 Task: In the Contact  EmmaWilliams@amny.com, Create email and send with subject: 'A Glimpse into the Future: Meet Our Disruptive Offering', and with mail content 'Hello,_x000D_
Unlock your full potential with our game-changing solution. Embrace the possibilities and embark on a journey of growth and success in your industry._x000D_
Regards', attach the document: Agenda.pdf and insert image: visitingcard.jpg. Below Regards, write Instagram and insert the URL: 'www.instagram.com'. Mark checkbox to create task to follow up : In 1 week. Logged in from softage.4@softage.net
Action: Mouse moved to (80, 65)
Screenshot: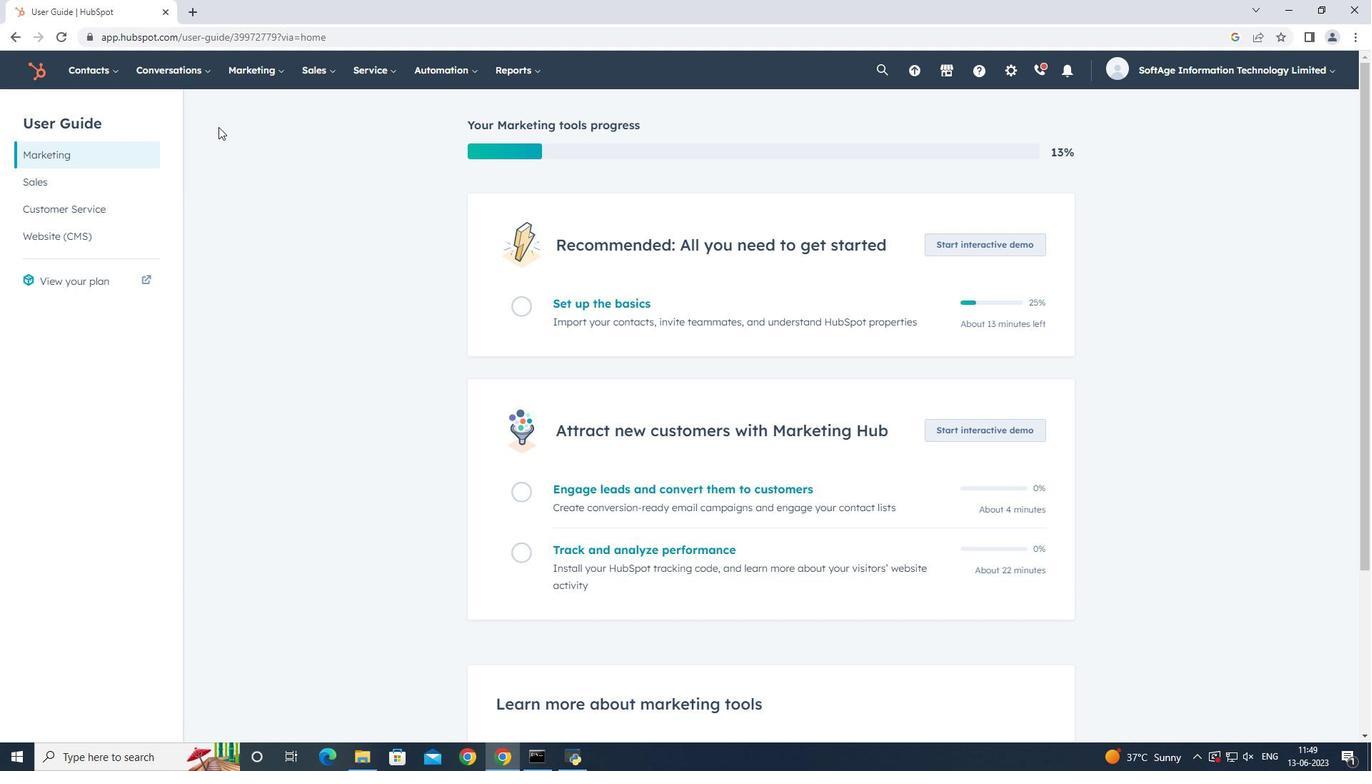
Action: Mouse pressed left at (80, 65)
Screenshot: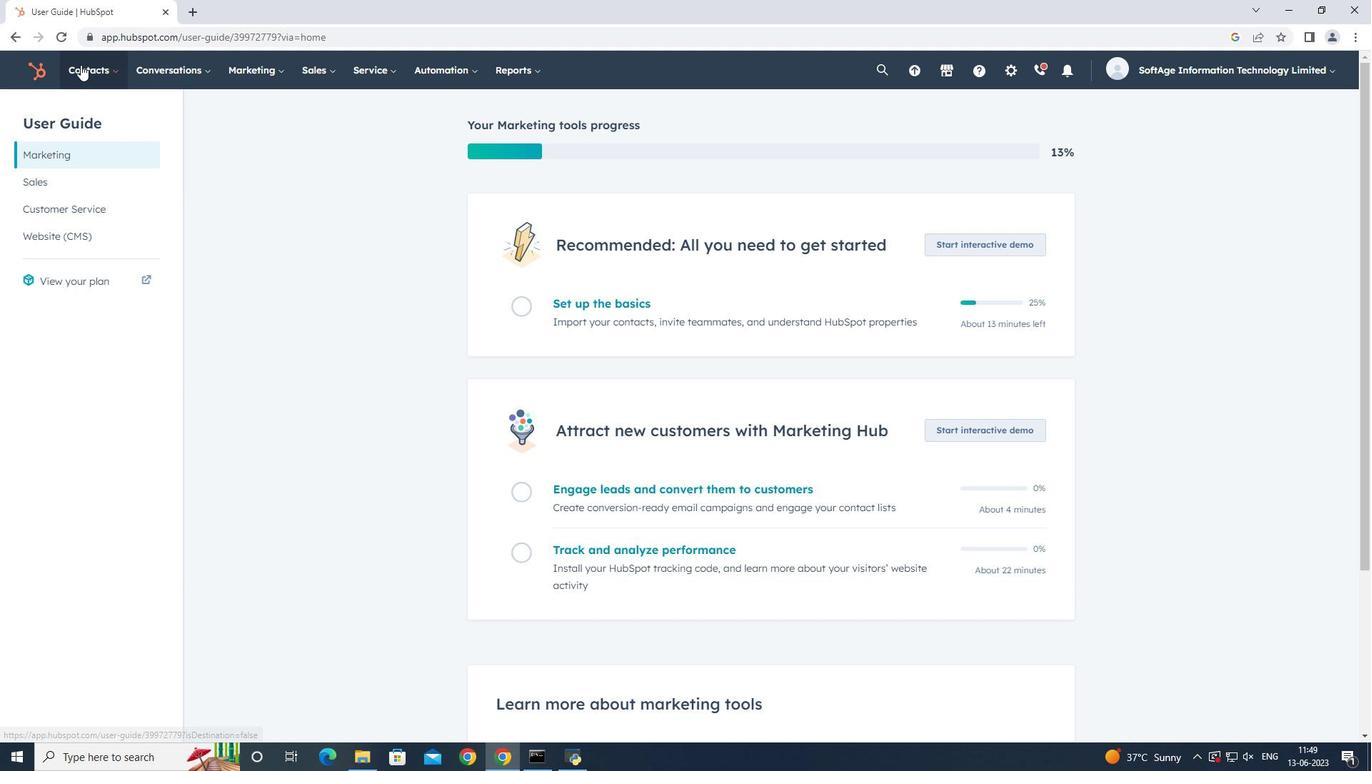 
Action: Mouse moved to (101, 115)
Screenshot: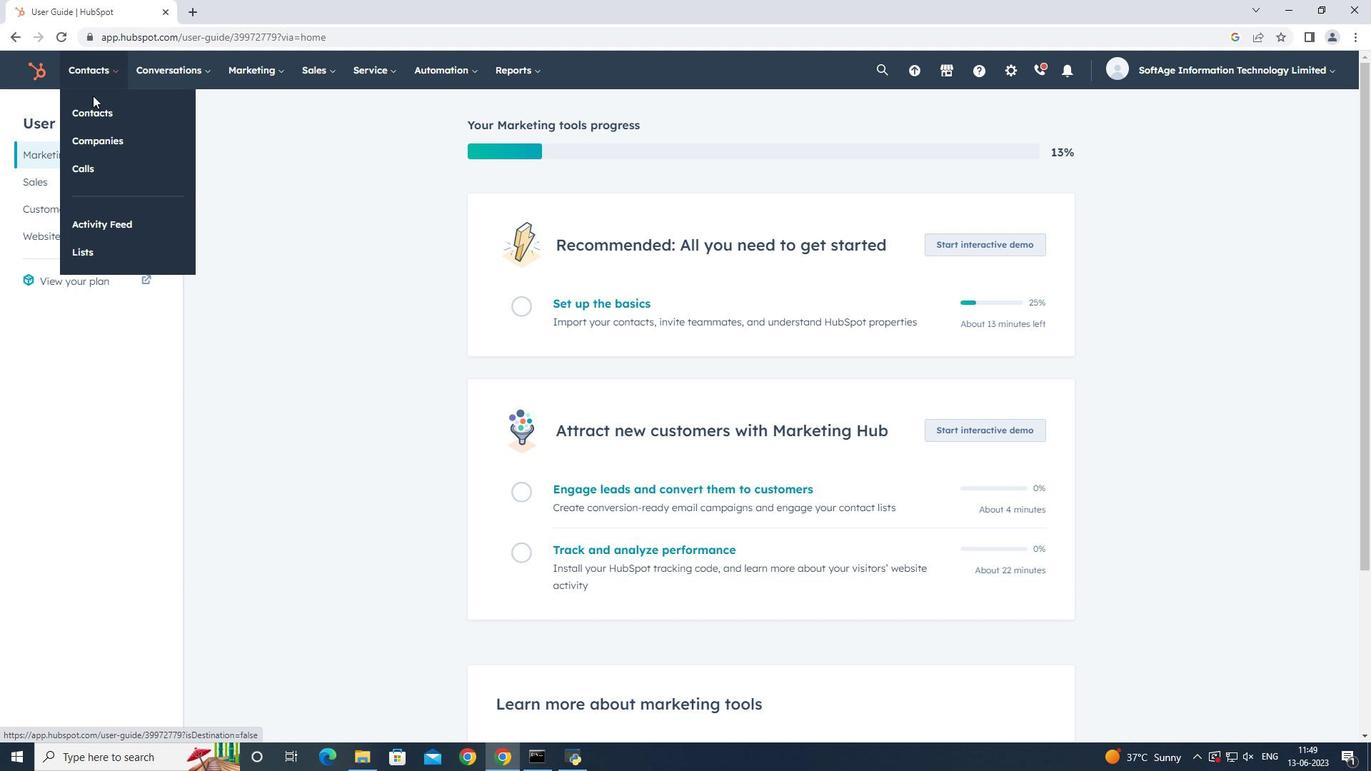 
Action: Mouse pressed left at (101, 115)
Screenshot: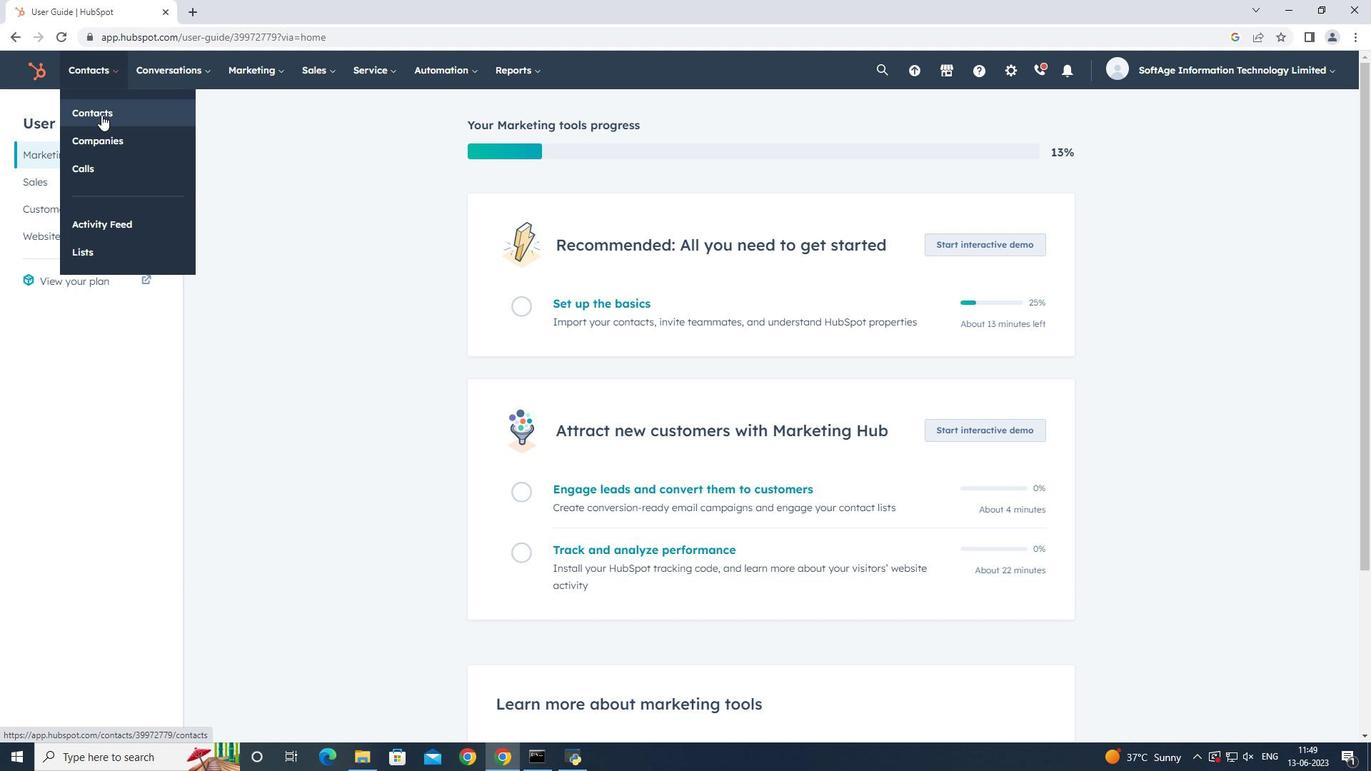 
Action: Mouse moved to (136, 223)
Screenshot: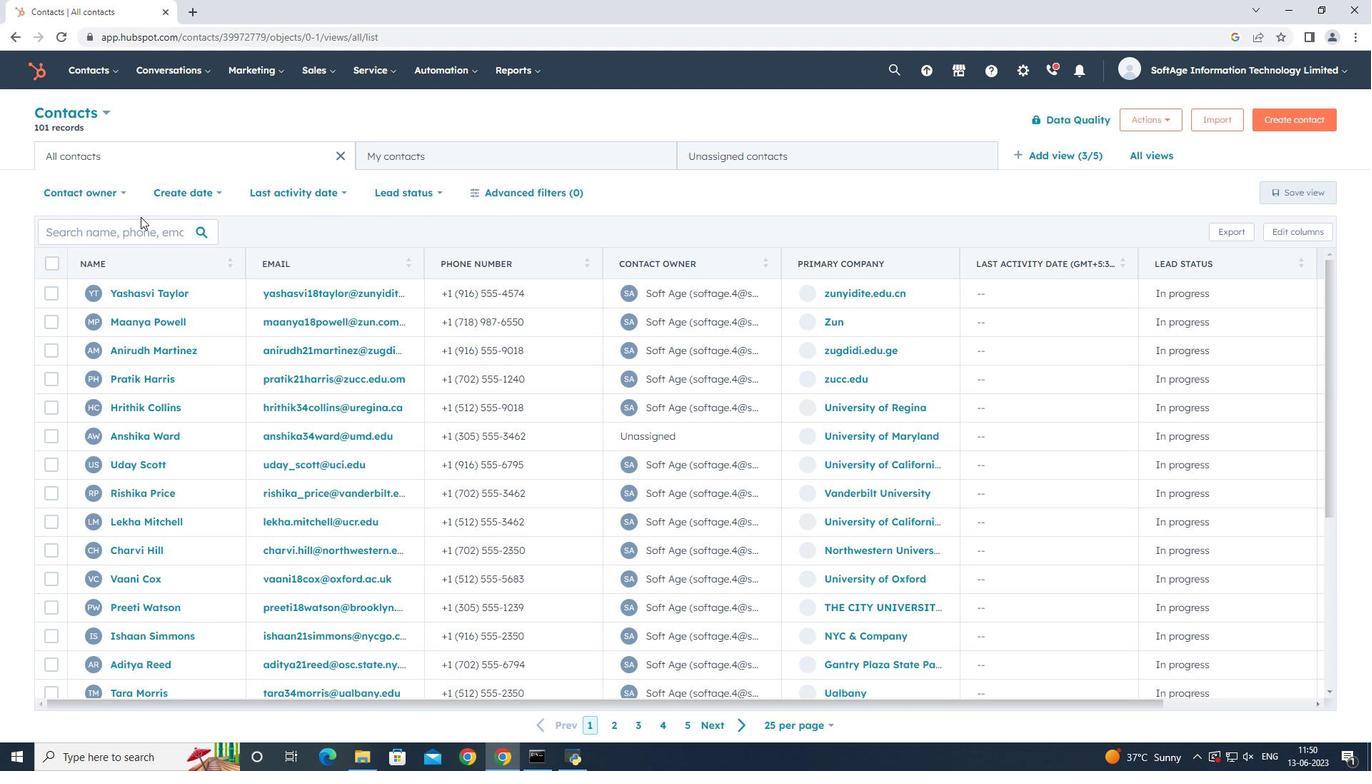 
Action: Mouse pressed left at (136, 223)
Screenshot: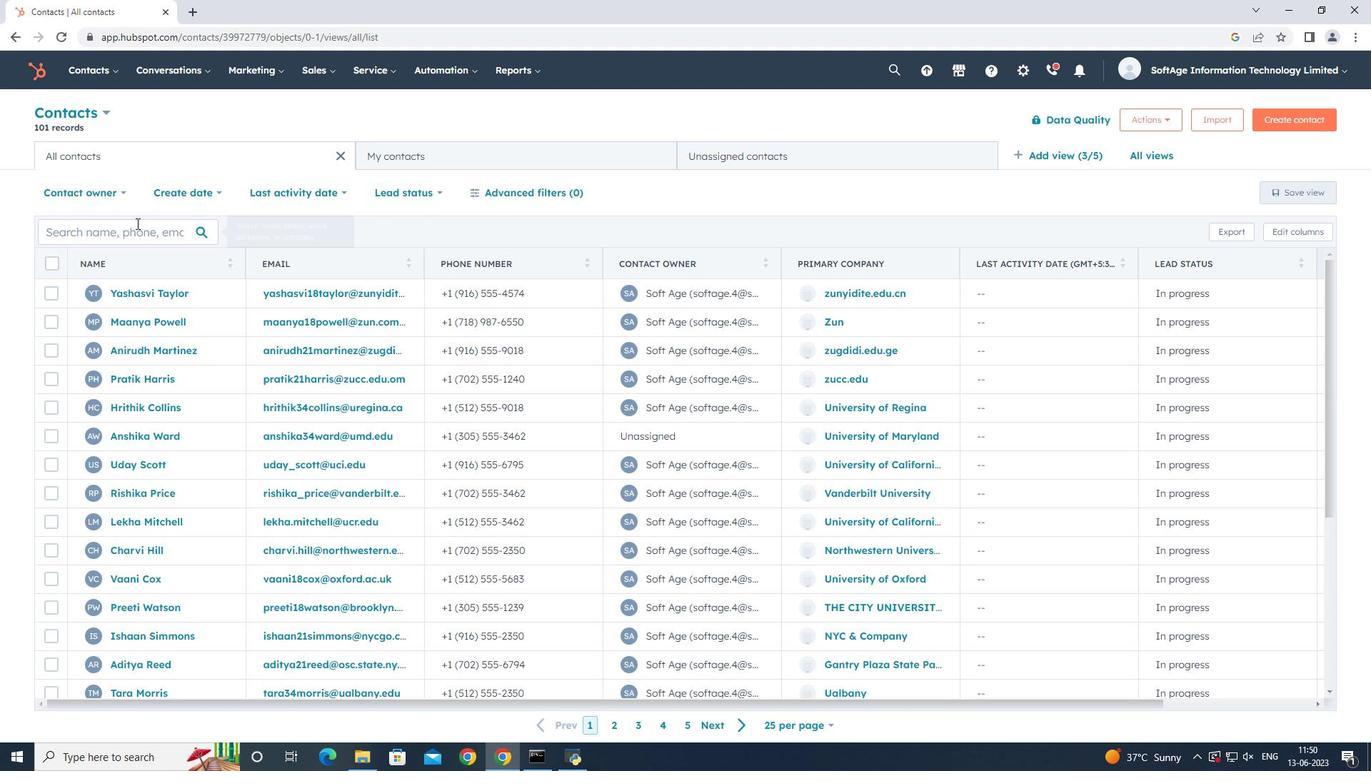 
Action: Key pressed <Key.shift>Emma
Screenshot: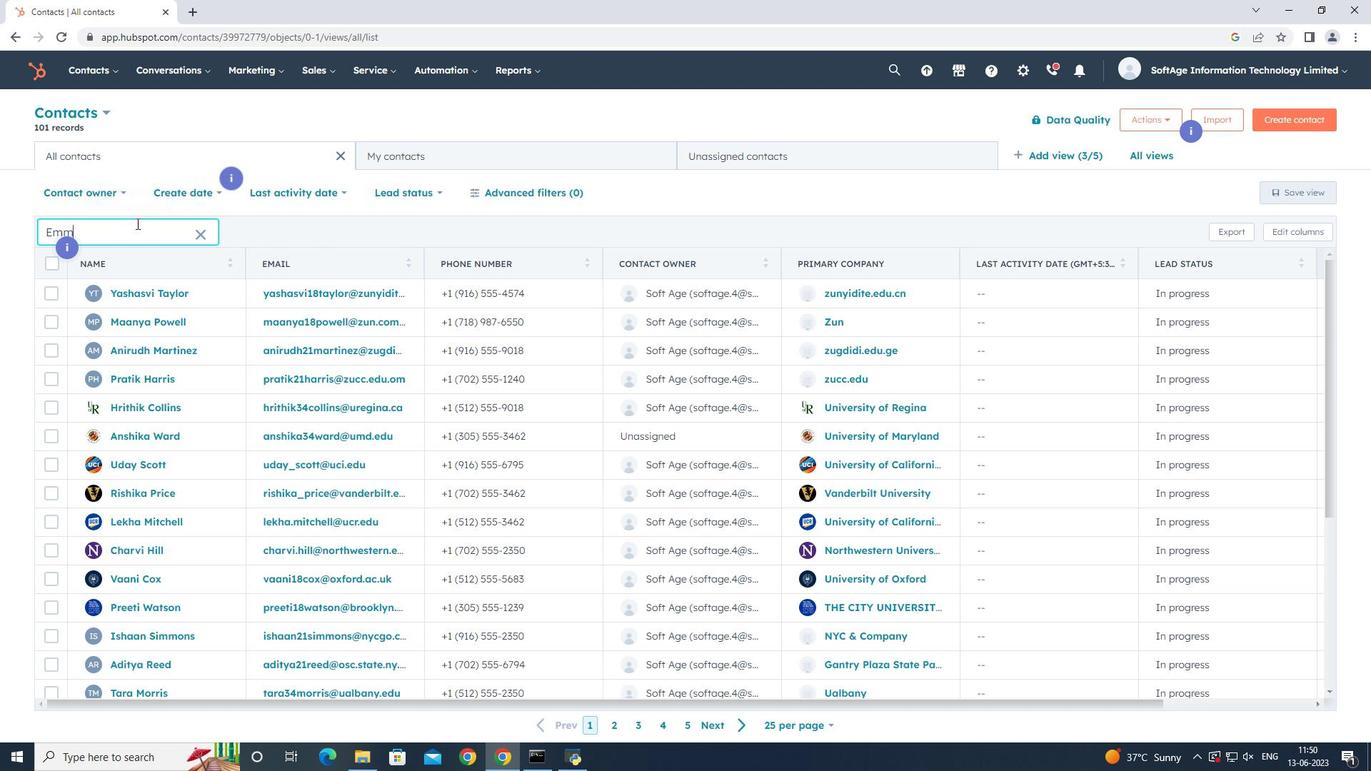 
Action: Mouse moved to (113, 409)
Screenshot: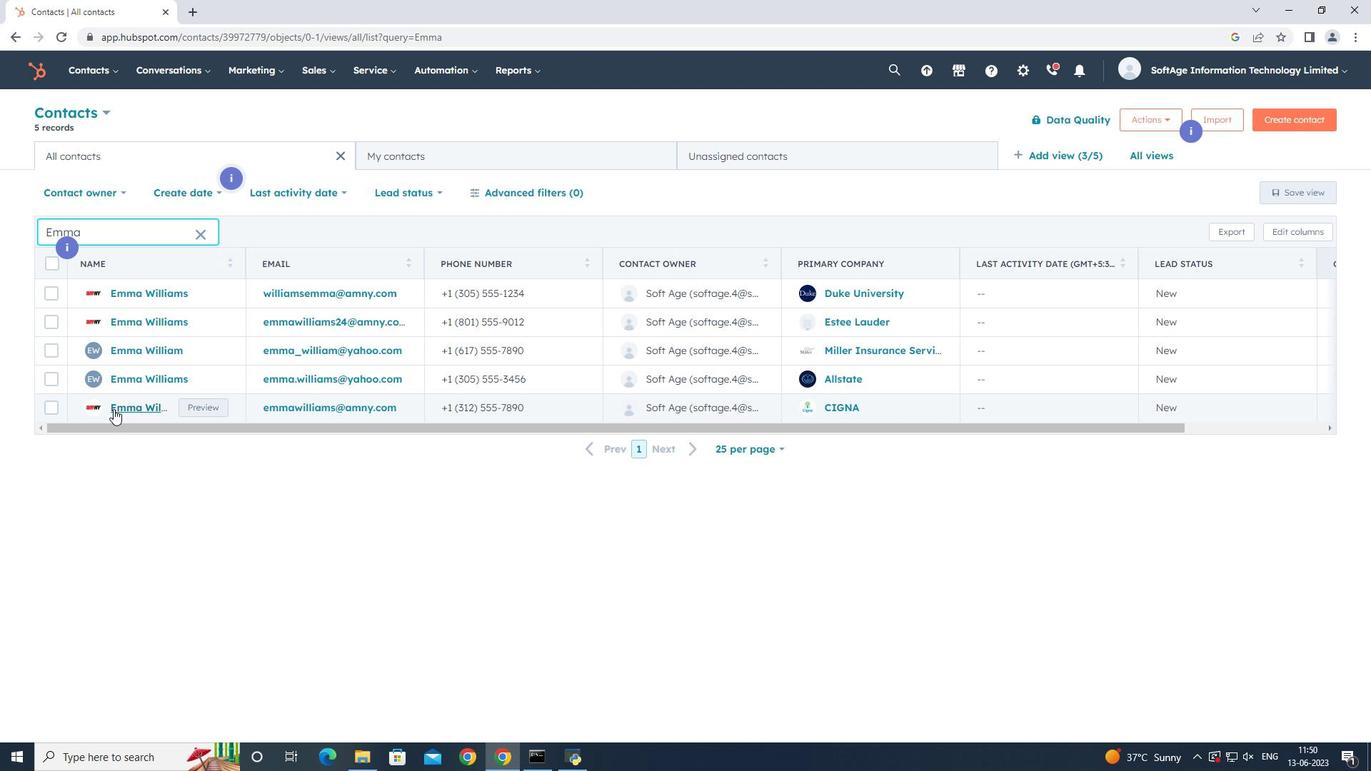 
Action: Mouse pressed left at (113, 409)
Screenshot: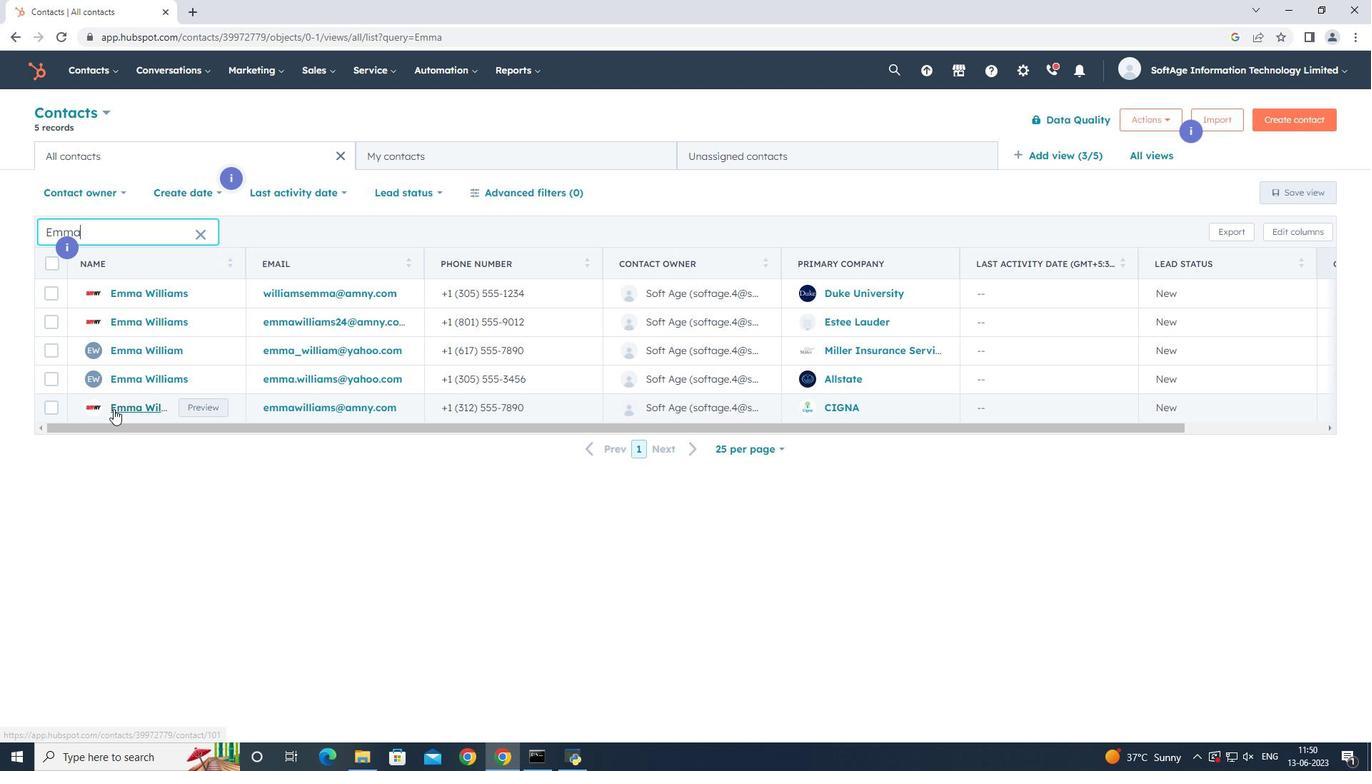 
Action: Mouse moved to (111, 239)
Screenshot: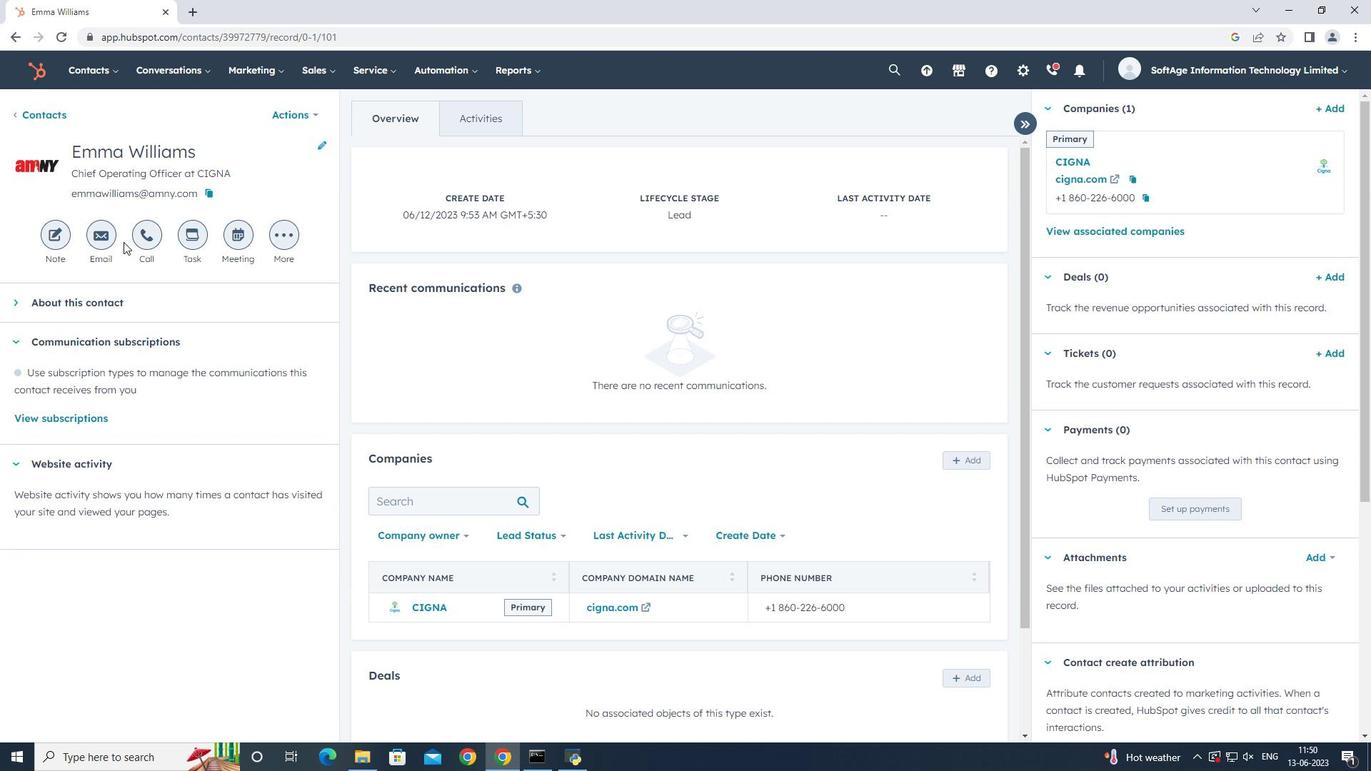 
Action: Mouse pressed left at (111, 239)
Screenshot: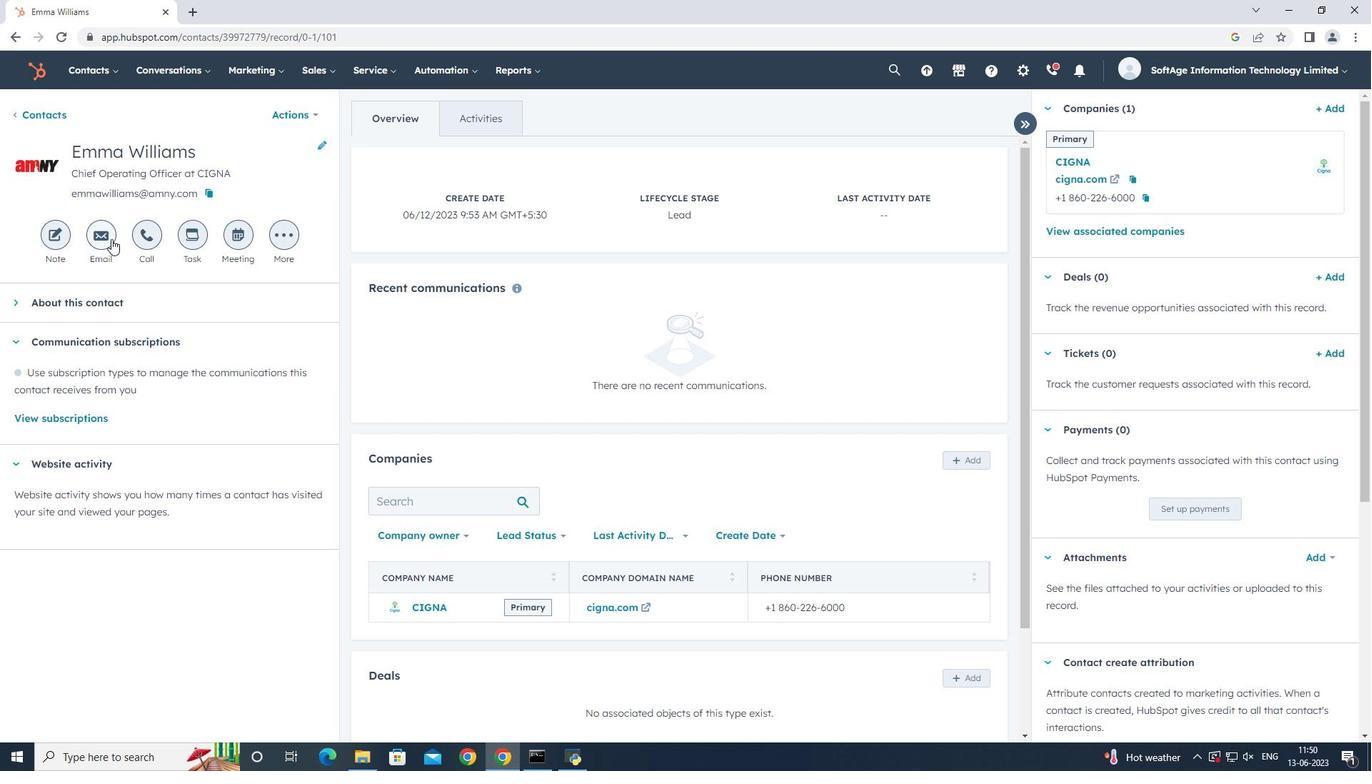 
Action: Mouse moved to (927, 486)
Screenshot: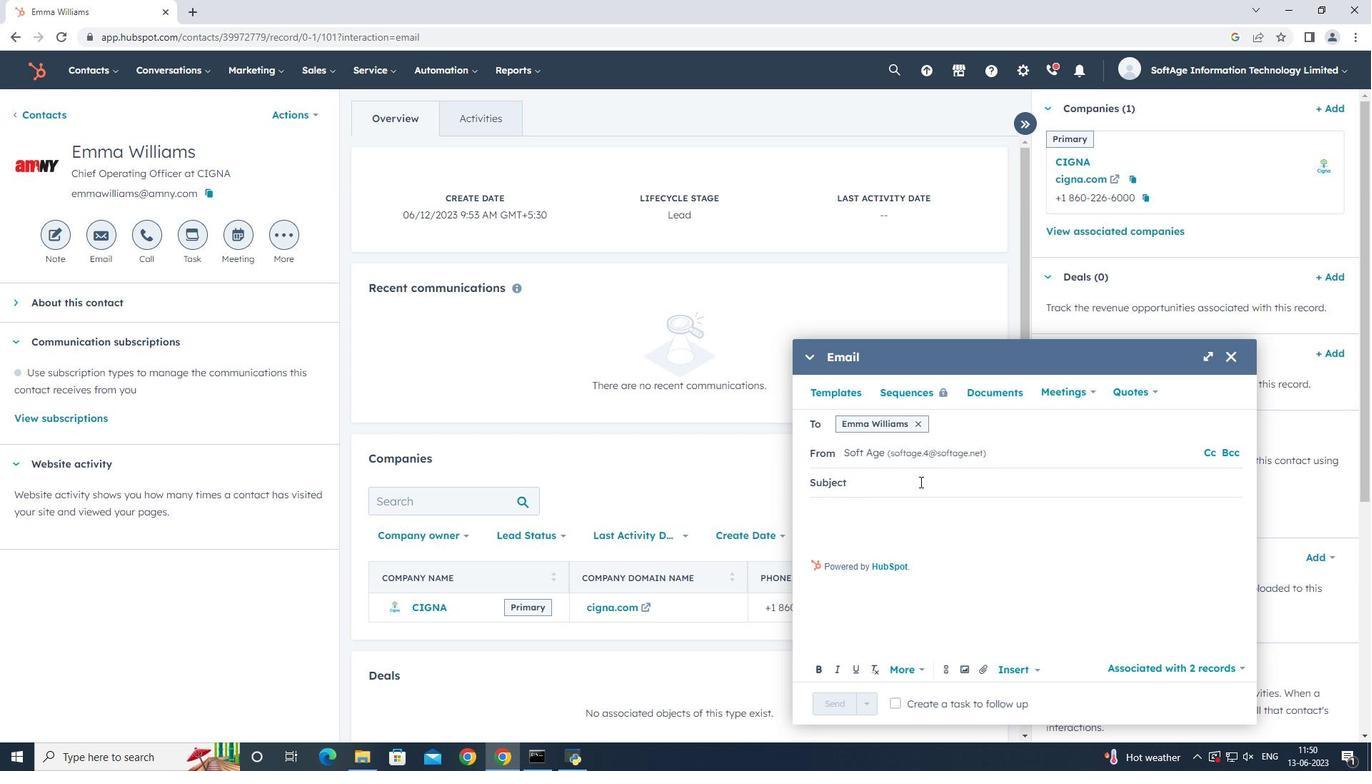 
Action: Key pressed <Key.shift>A<Key.space><Key.shift>Glimpse<Key.space>into<Key.space>the<Key.space><Key.shift>Future<Key.shift_r>:<Key.space><Key.shift><Key.shift><Key.shift><Key.shift><Key.shift><Key.shift><Key.shift><Key.shift><Key.shift><Key.shift>Meet<Key.space><Key.shift>Our<Key.space><Key.shift>Disruptive<Key.space><Key.shift><Key.shift><Key.shift><Key.shift><Key.shift><Key.shift><Key.shift><Key.shift><Key.shift>Offering,<Key.space>and<Key.space>with<Key.space>con<Key.backspace><Key.backspace><Key.backspace><Key.backspace><Key.backspace><Key.backspace><Key.backspace><Key.backspace><Key.backspace><Key.backspace><Key.backspace><Key.backspace><Key.backspace>
Screenshot: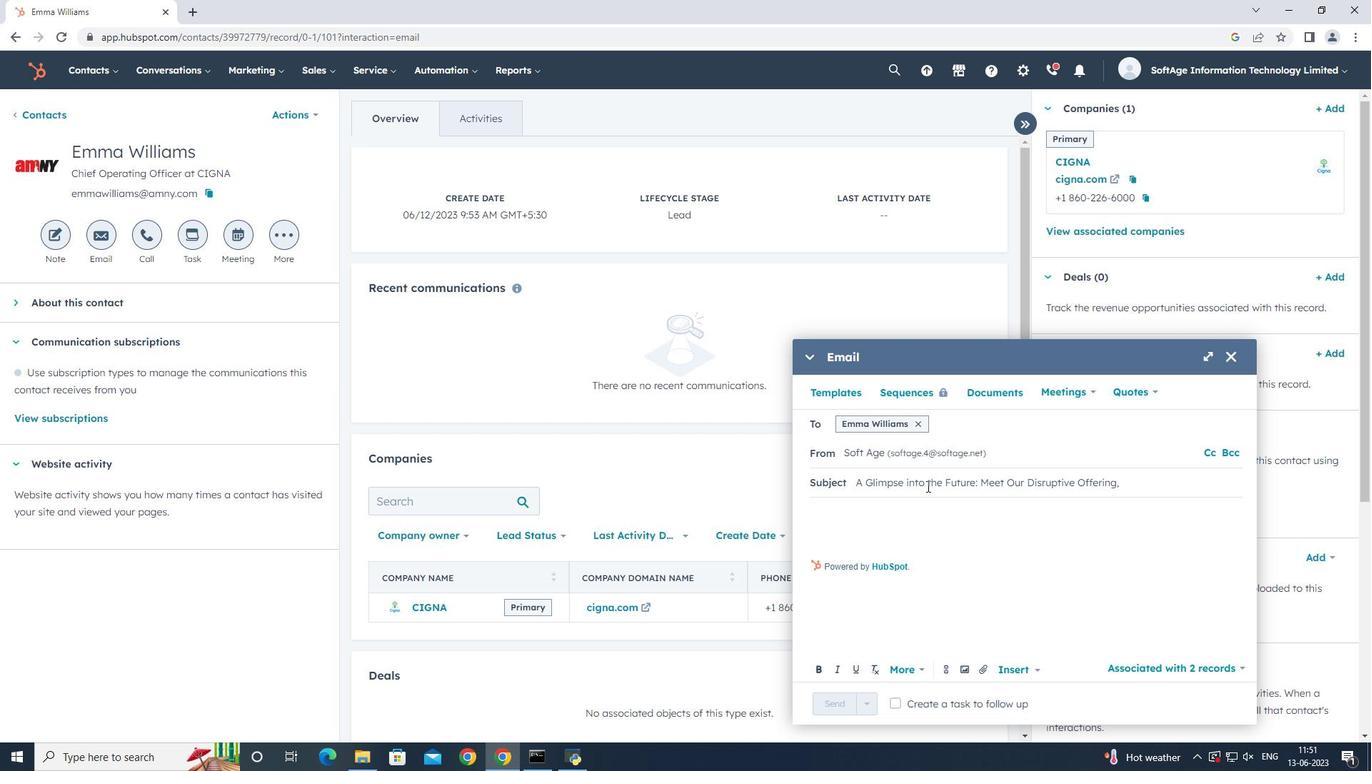
Action: Mouse moved to (941, 525)
Screenshot: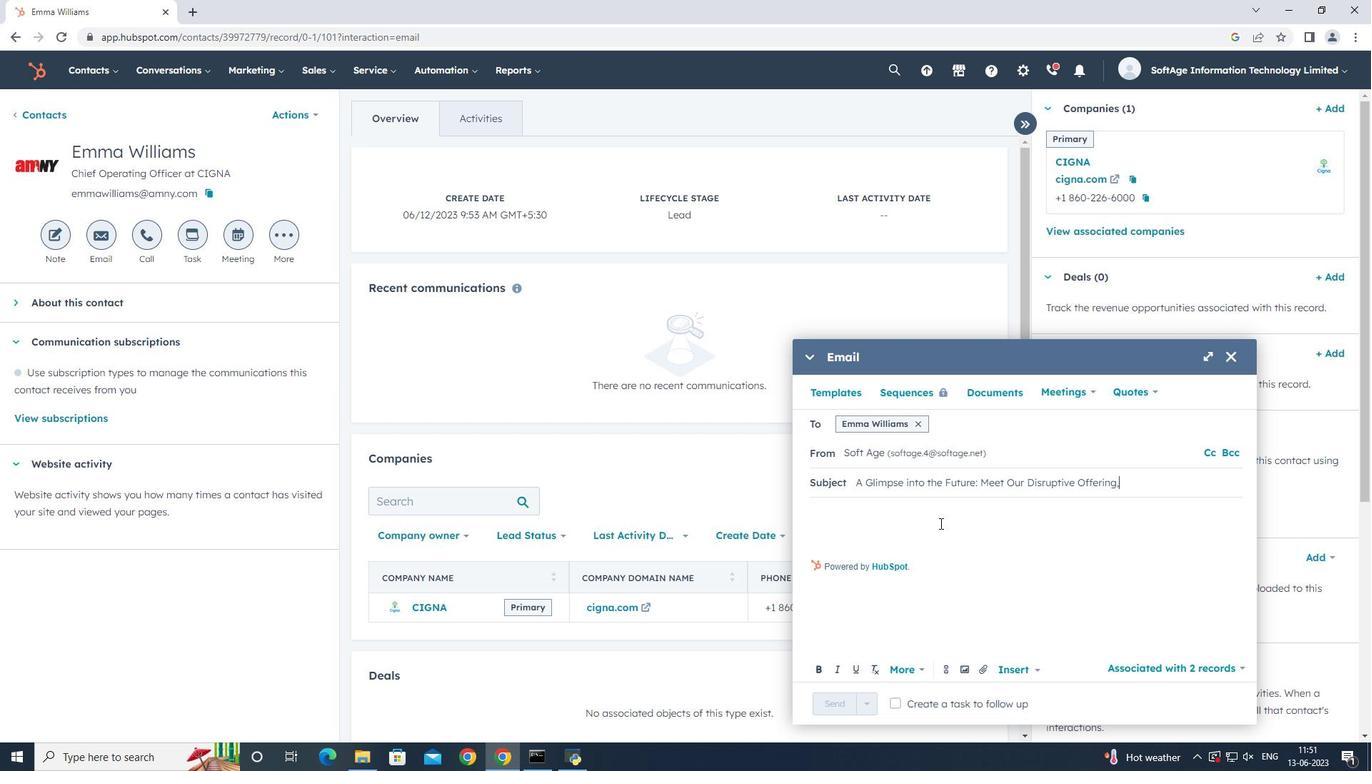 
Action: Mouse pressed left at (941, 525)
Screenshot: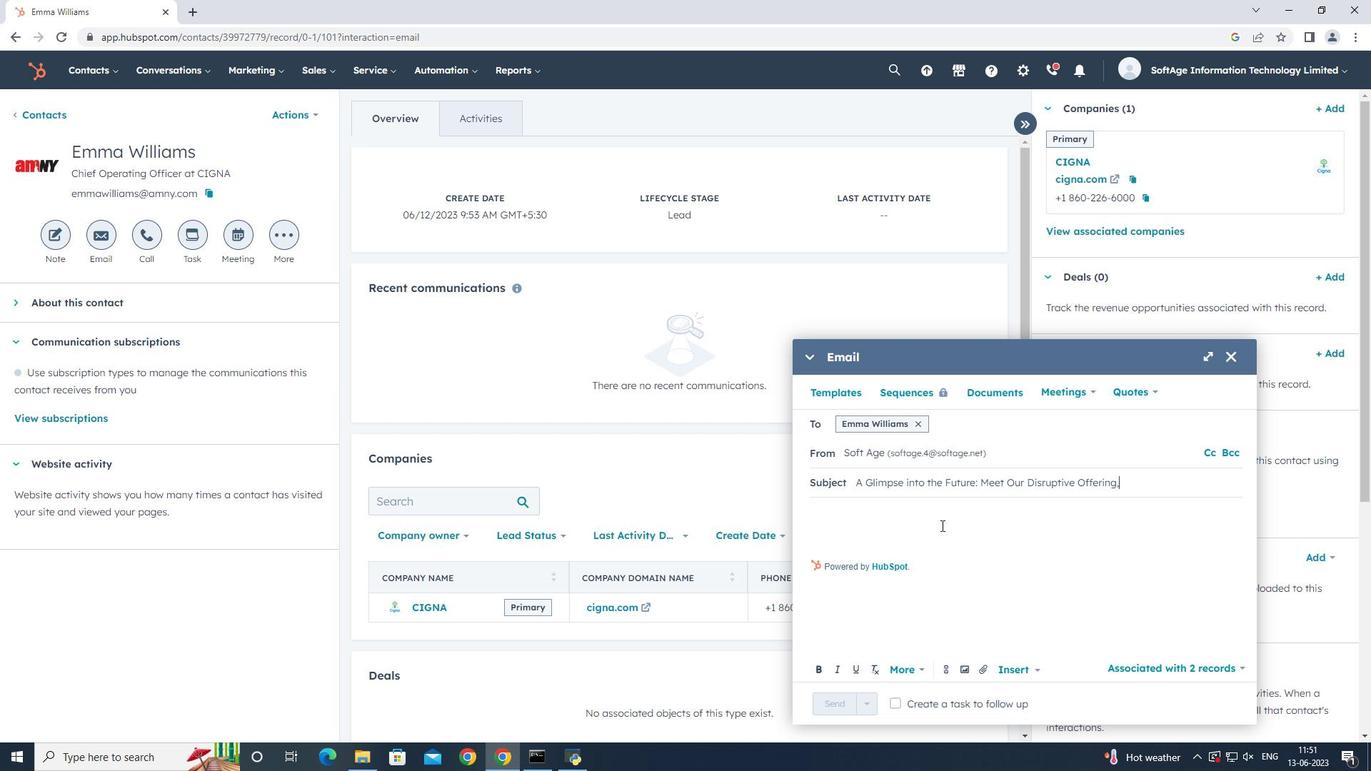 
Action: Mouse moved to (942, 530)
Screenshot: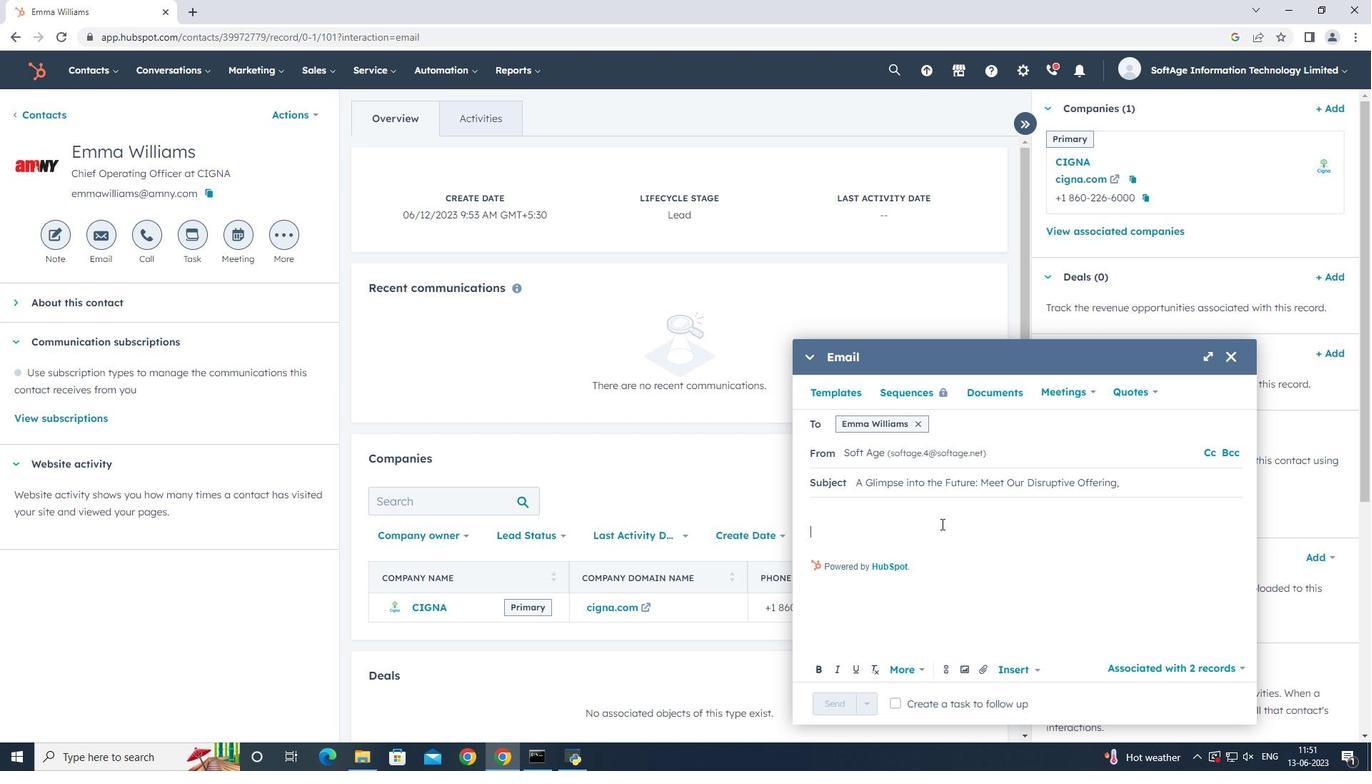 
Action: Key pressed <Key.shift>Hello,<Key.enter>
Screenshot: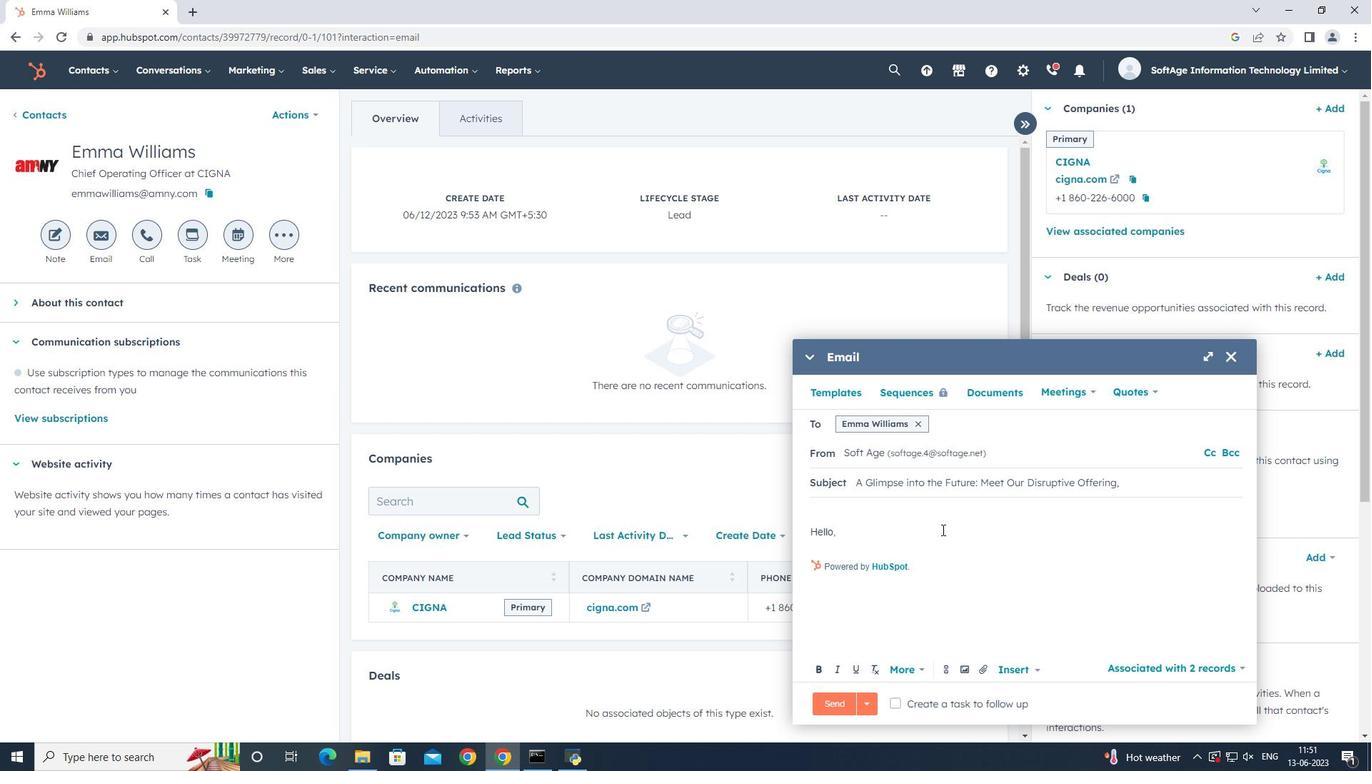 
Action: Mouse moved to (949, 555)
Screenshot: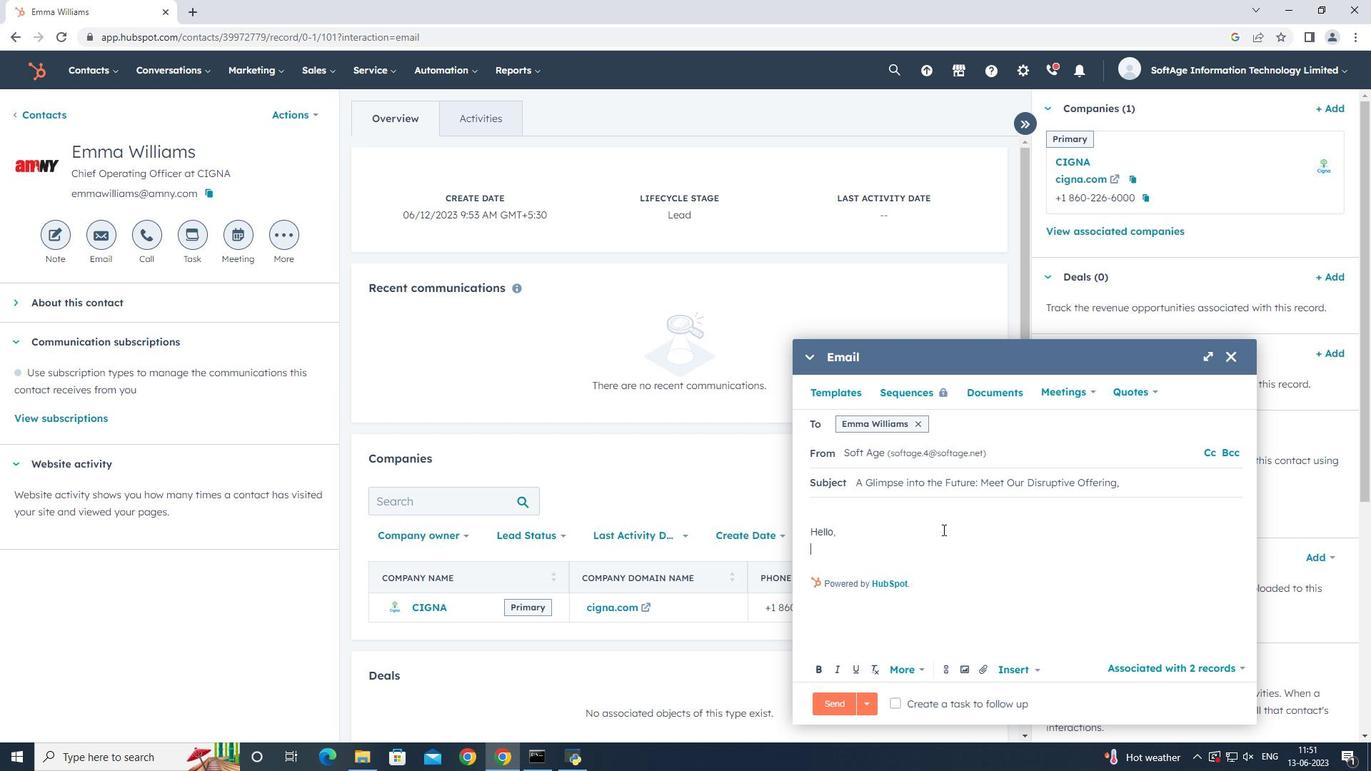 
Action: Key pressed <Key.shift><Key.shift>Unlock<Key.space><Key.shift><Key.shift><Key.shift><Key.shift><Key.shift><Key.shift><Key.shift><Key.shift><Key.shift><Key.shift><Key.shift><Key.shift><Key.shift><Key.shift><Key.shift><Key.shift><Key.shift><Key.shift>Y<Key.backspace>your<Key.space>full<Key.space>potential<Key.space>with<Key.space>our<Key.space>game-changing<Key.space>solution.<Key.space><Key.shift>Embrace<Key.space>the<Key.space>possibilities<Key.space>and<Key.space>embark<Key.space>on<Key.space>a<Key.space>journey<Key.space>of<Key.space>growth<Key.space>and<Key.space>success<Key.space>in<Key.space>your<Key.space>industry.<Key.enter><Key.shift>Reg<Key.backspace><Key.backspace><Key.backspace><Key.enter><Key.shift>Regards,
Screenshot: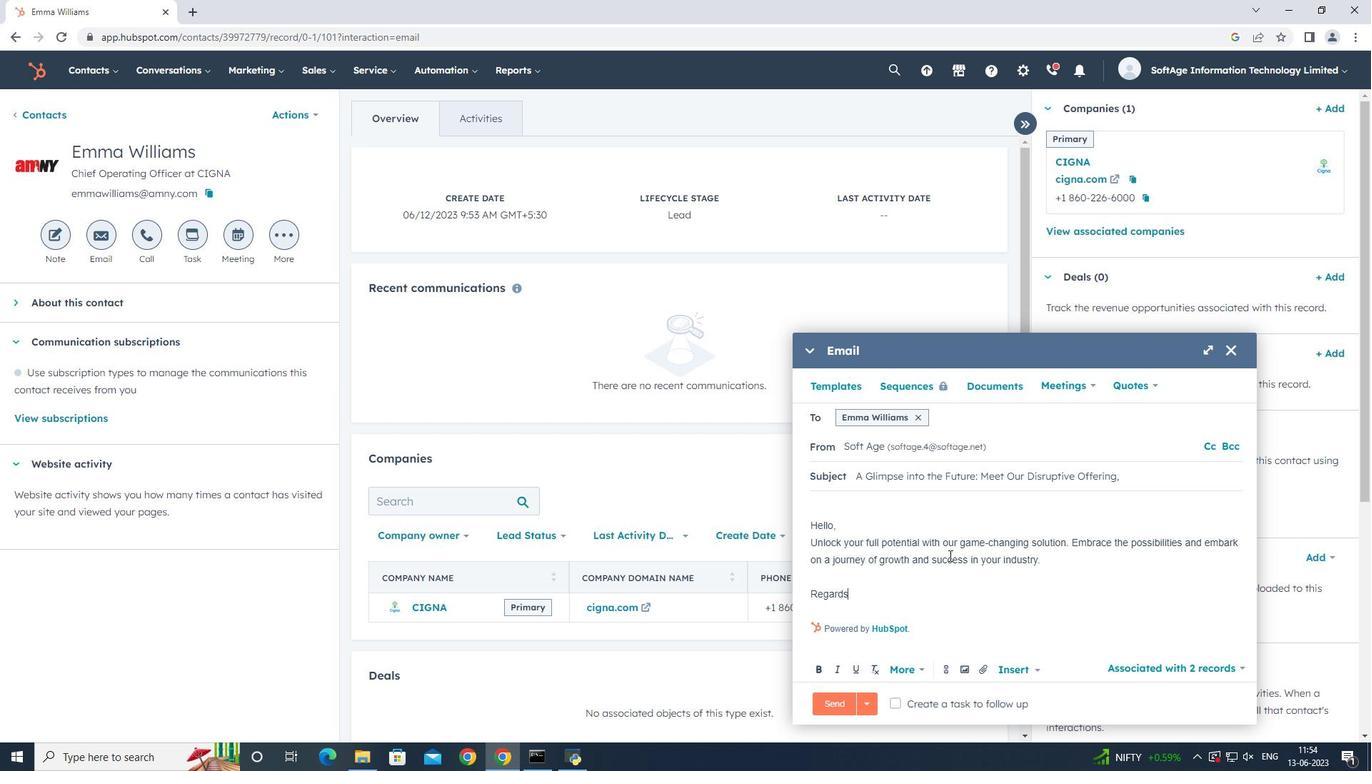 
Action: Mouse moved to (981, 670)
Screenshot: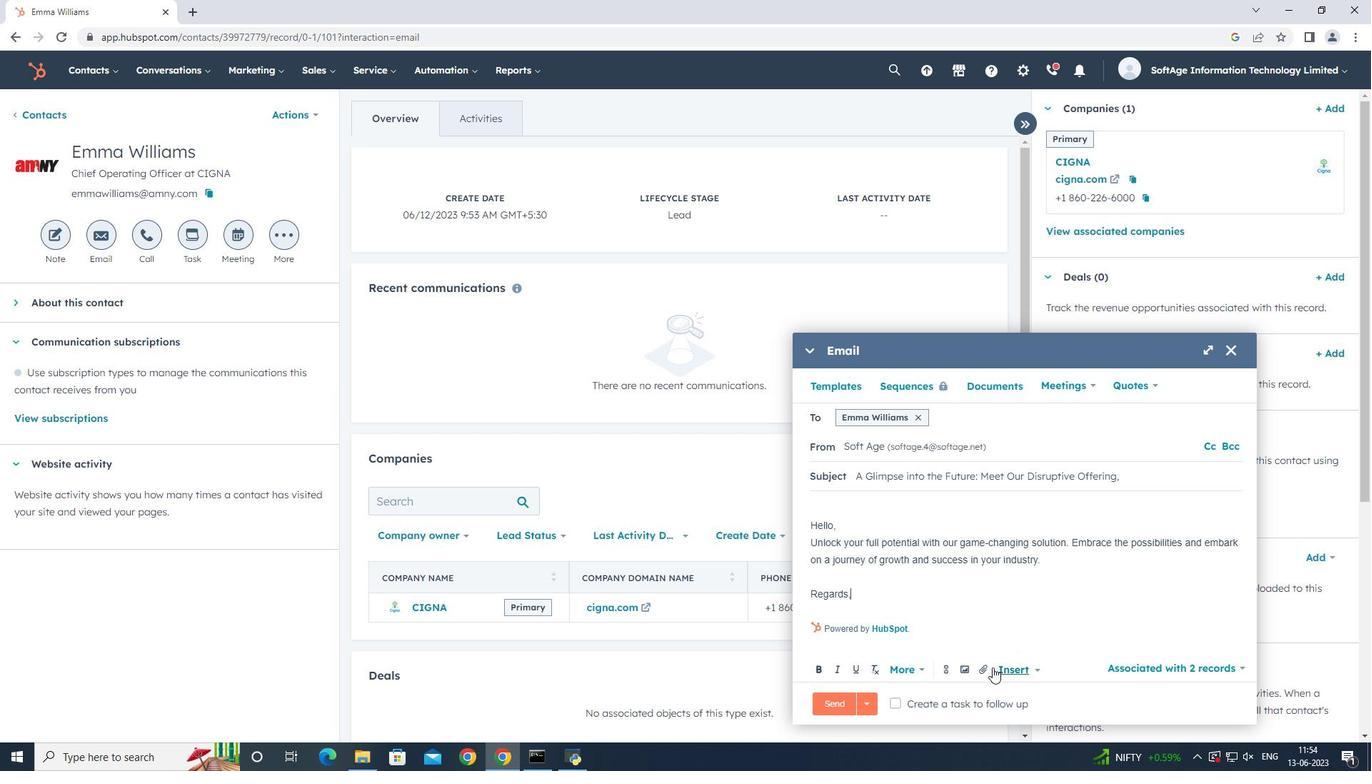 
Action: Mouse pressed left at (981, 670)
Screenshot: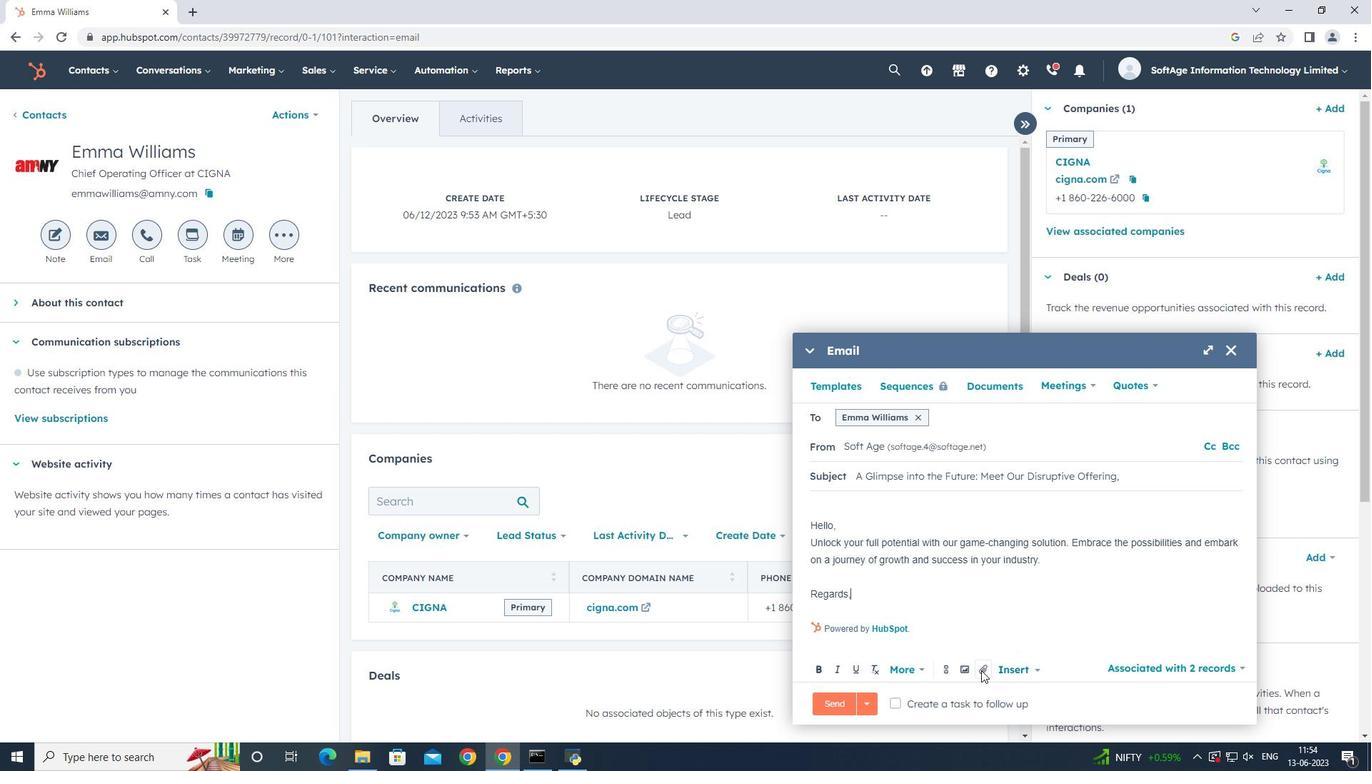 
Action: Mouse moved to (1033, 625)
Screenshot: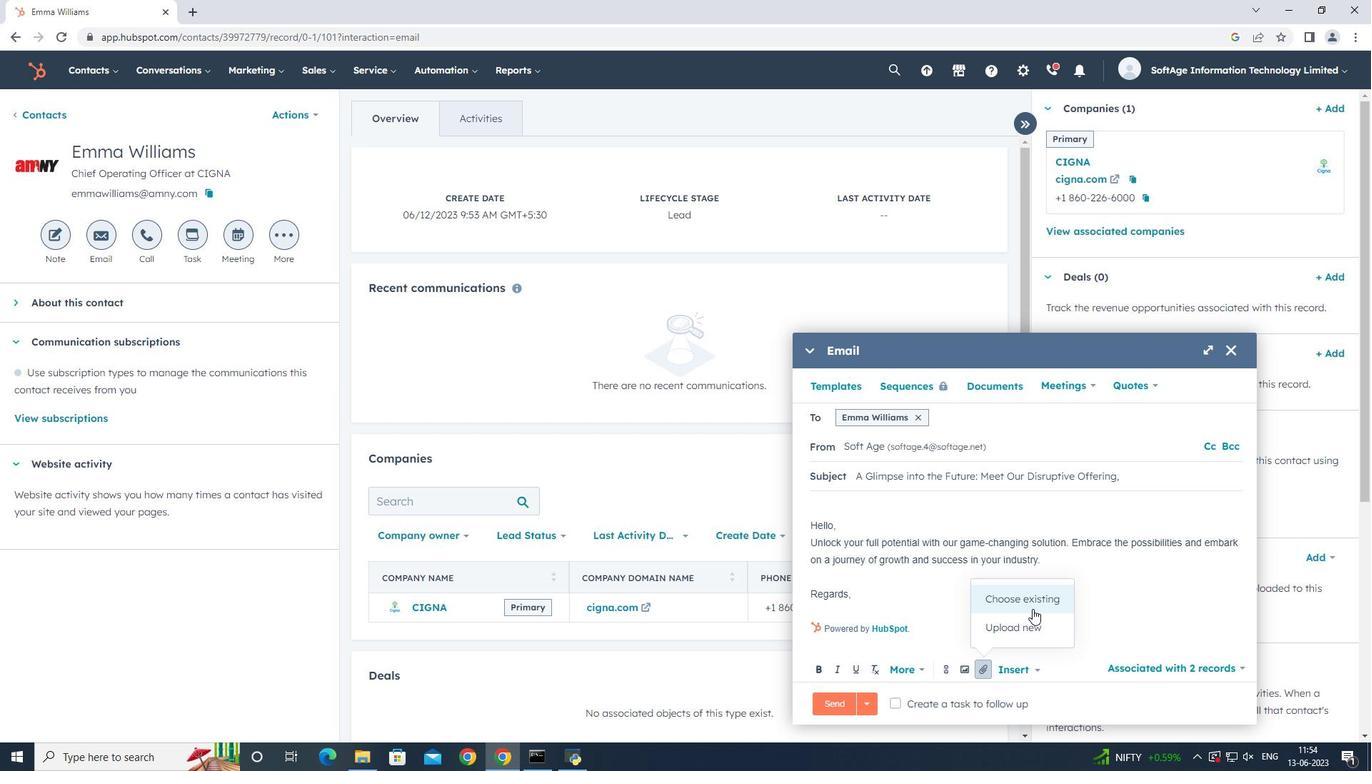 
Action: Mouse pressed left at (1033, 625)
Screenshot: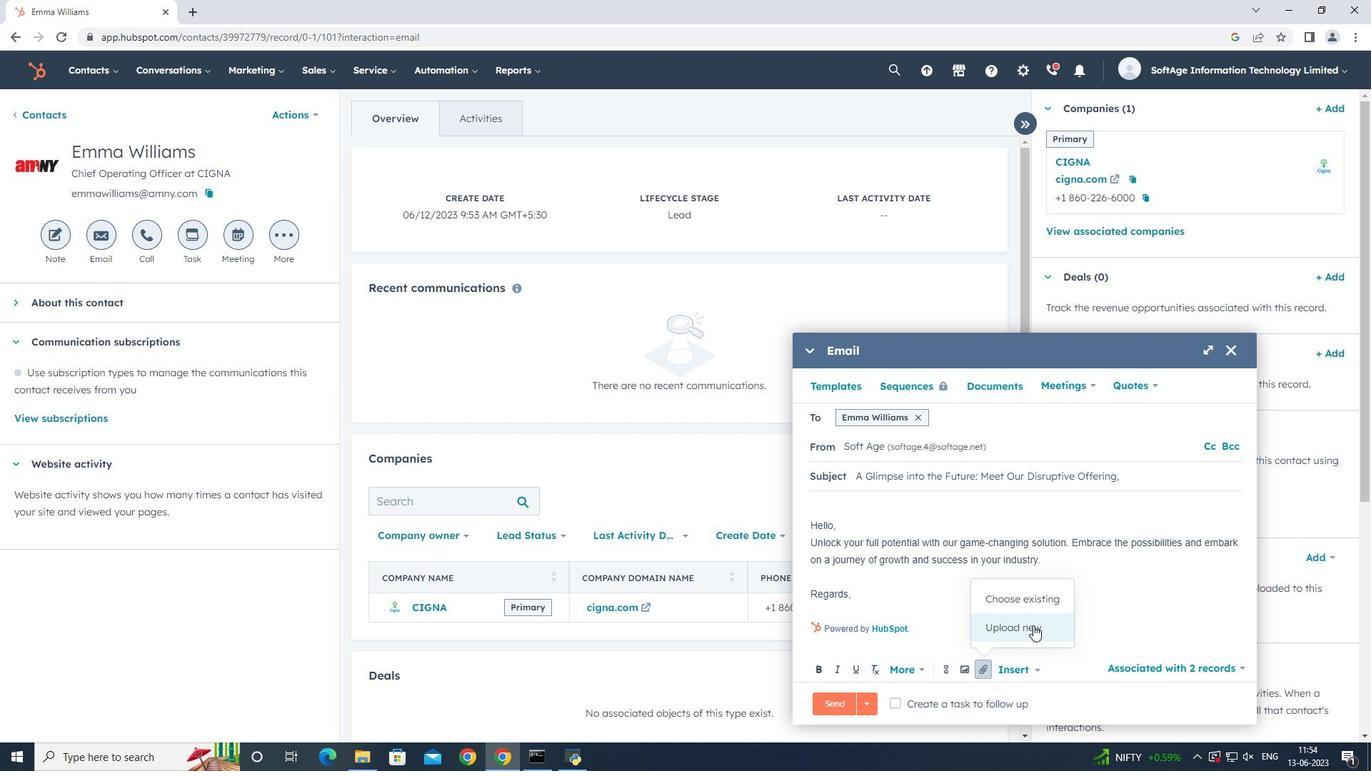 
Action: Mouse moved to (74, 135)
Screenshot: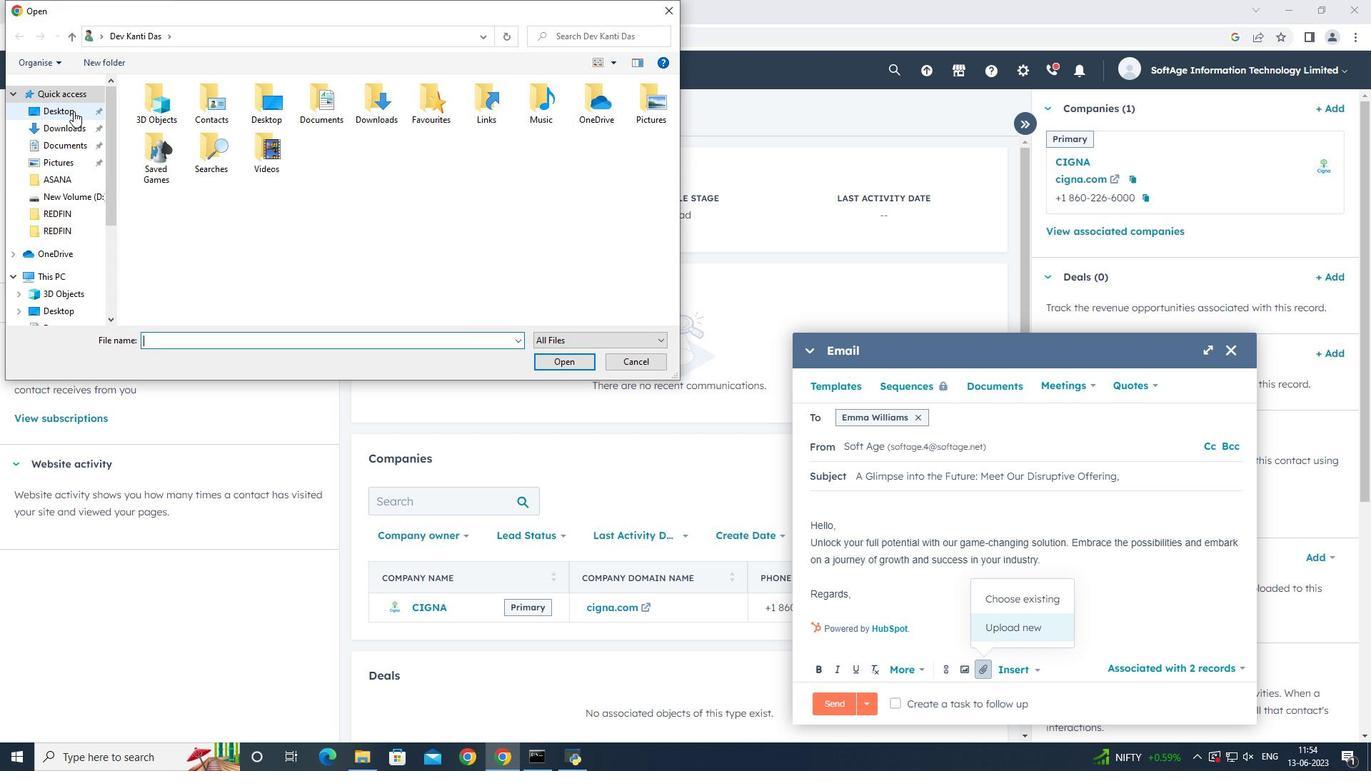 
Action: Mouse pressed left at (74, 135)
Screenshot: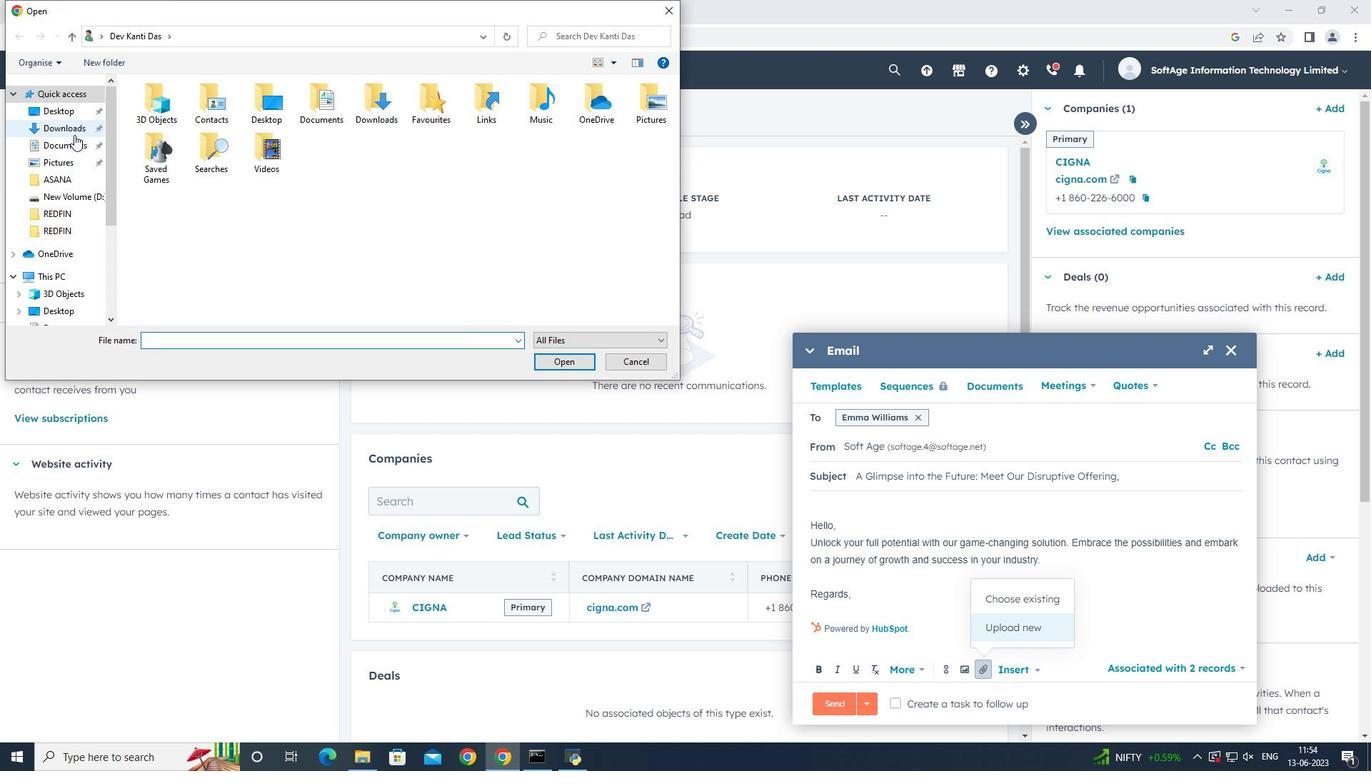 
Action: Mouse moved to (242, 121)
Screenshot: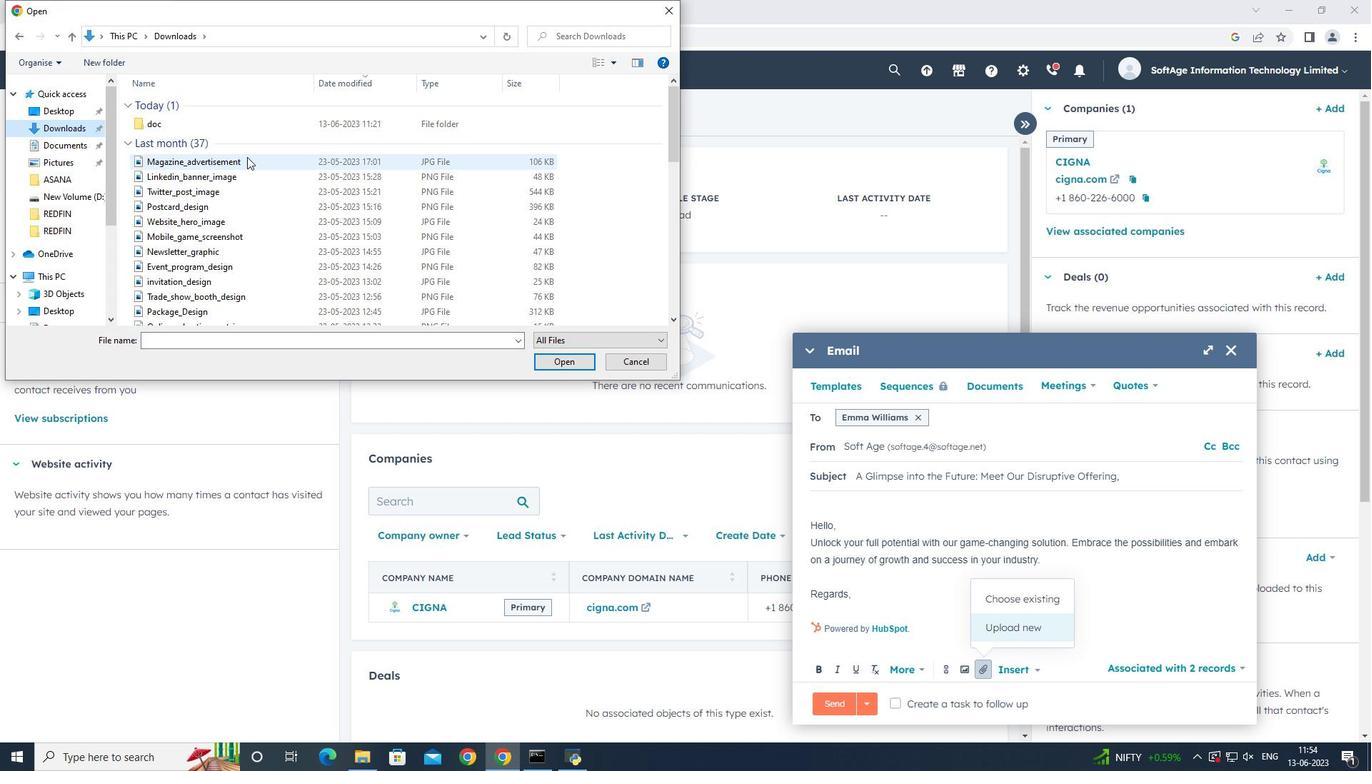 
Action: Mouse pressed left at (242, 121)
Screenshot: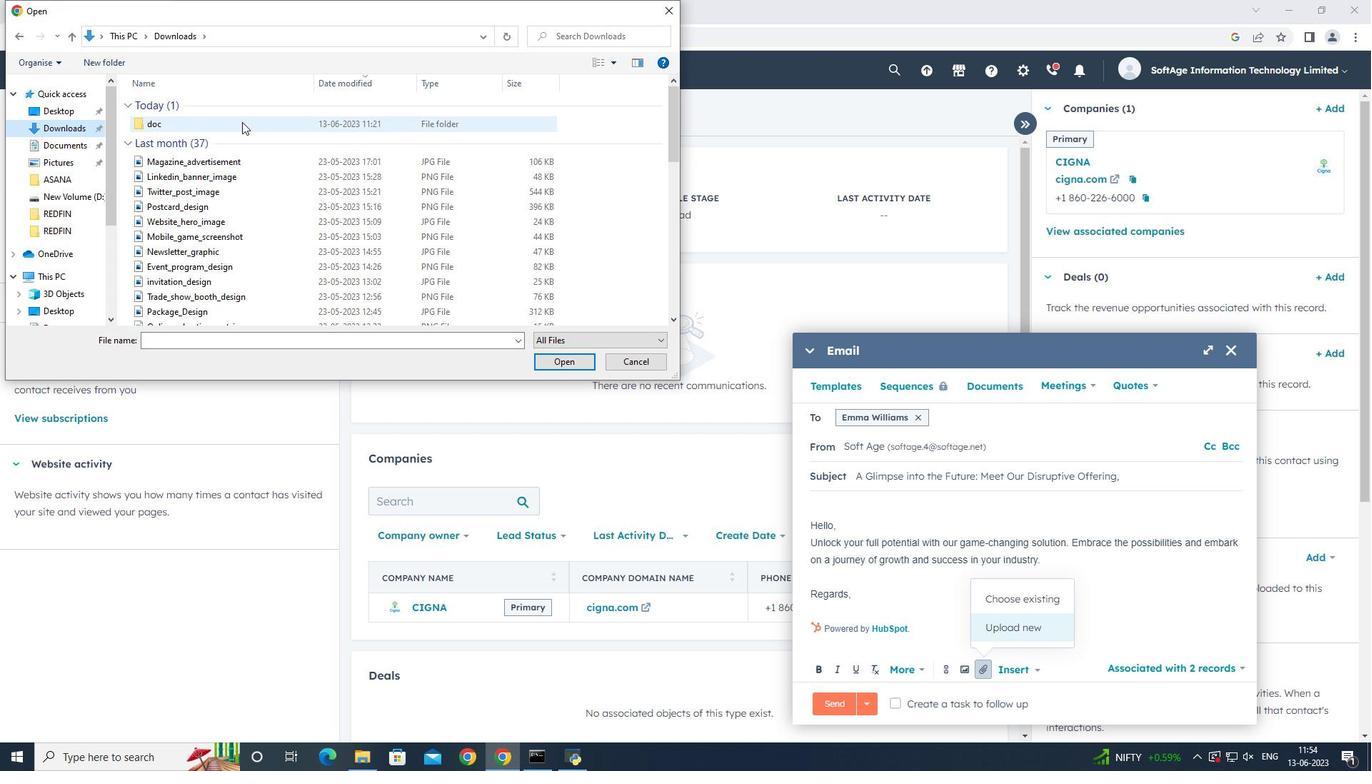 
Action: Mouse pressed left at (242, 121)
Screenshot: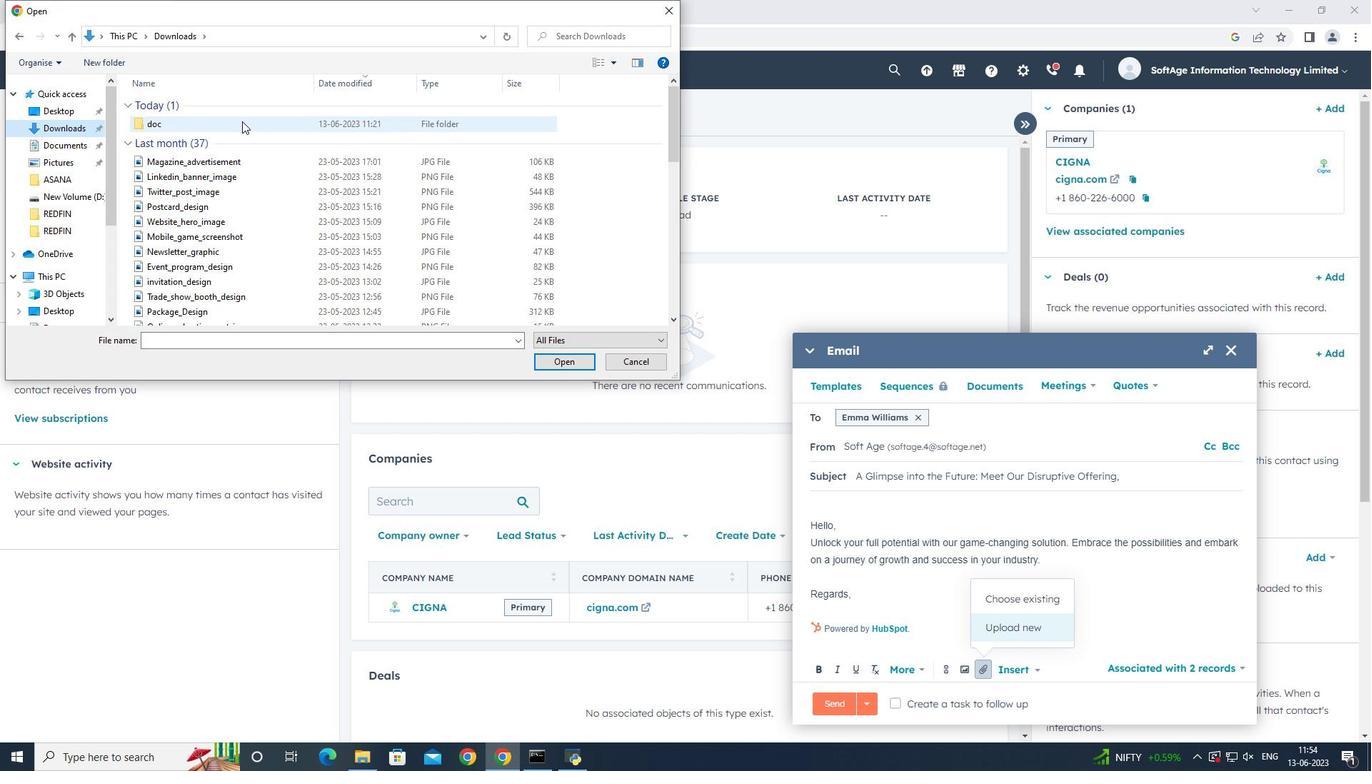 
Action: Mouse moved to (245, 102)
Screenshot: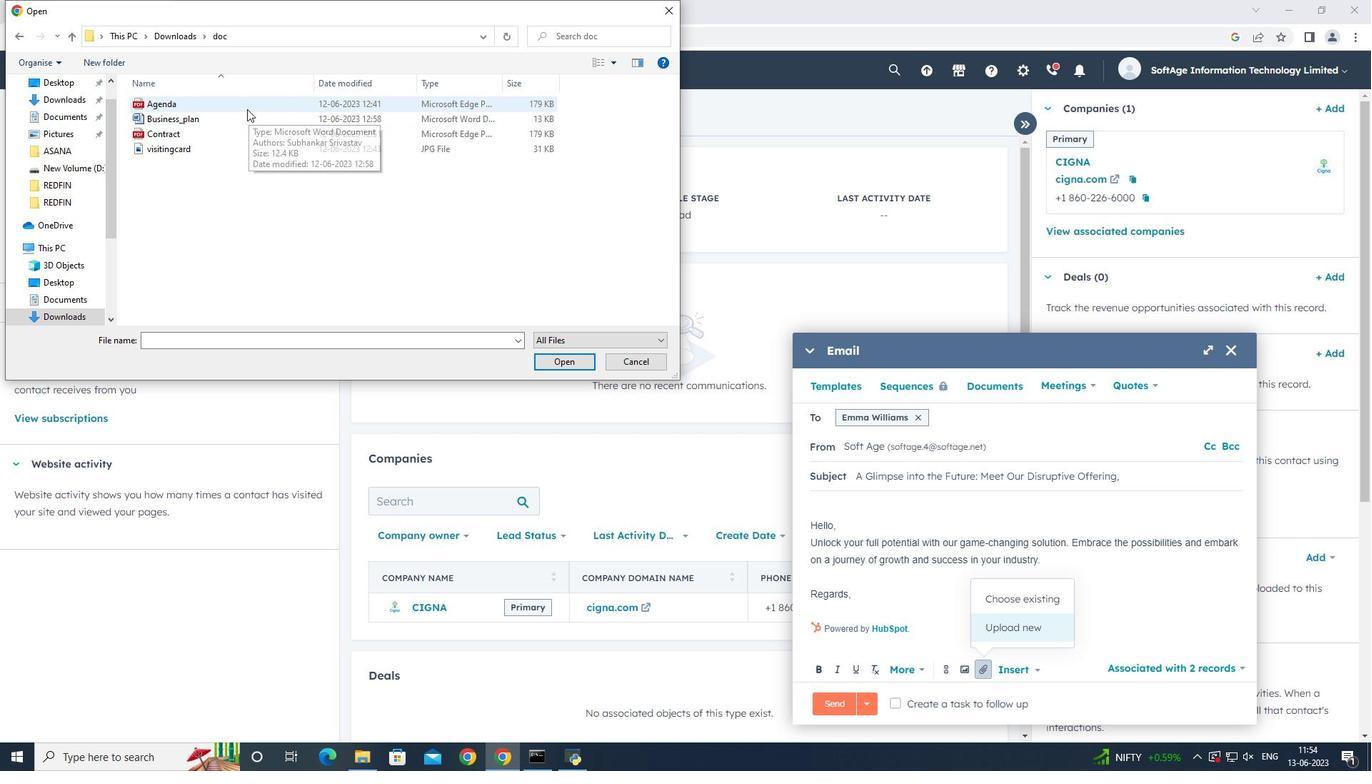 
Action: Mouse pressed left at (245, 102)
Screenshot: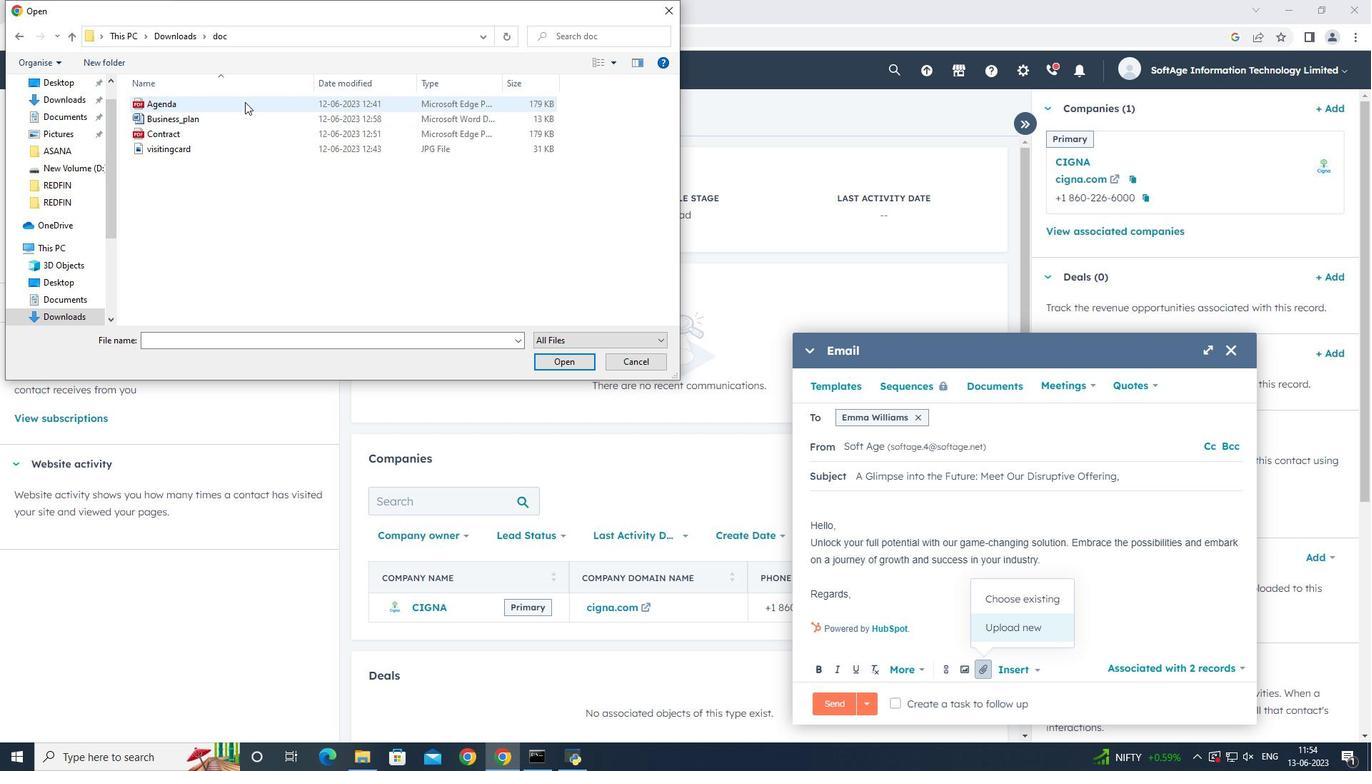 
Action: Mouse pressed left at (245, 102)
Screenshot: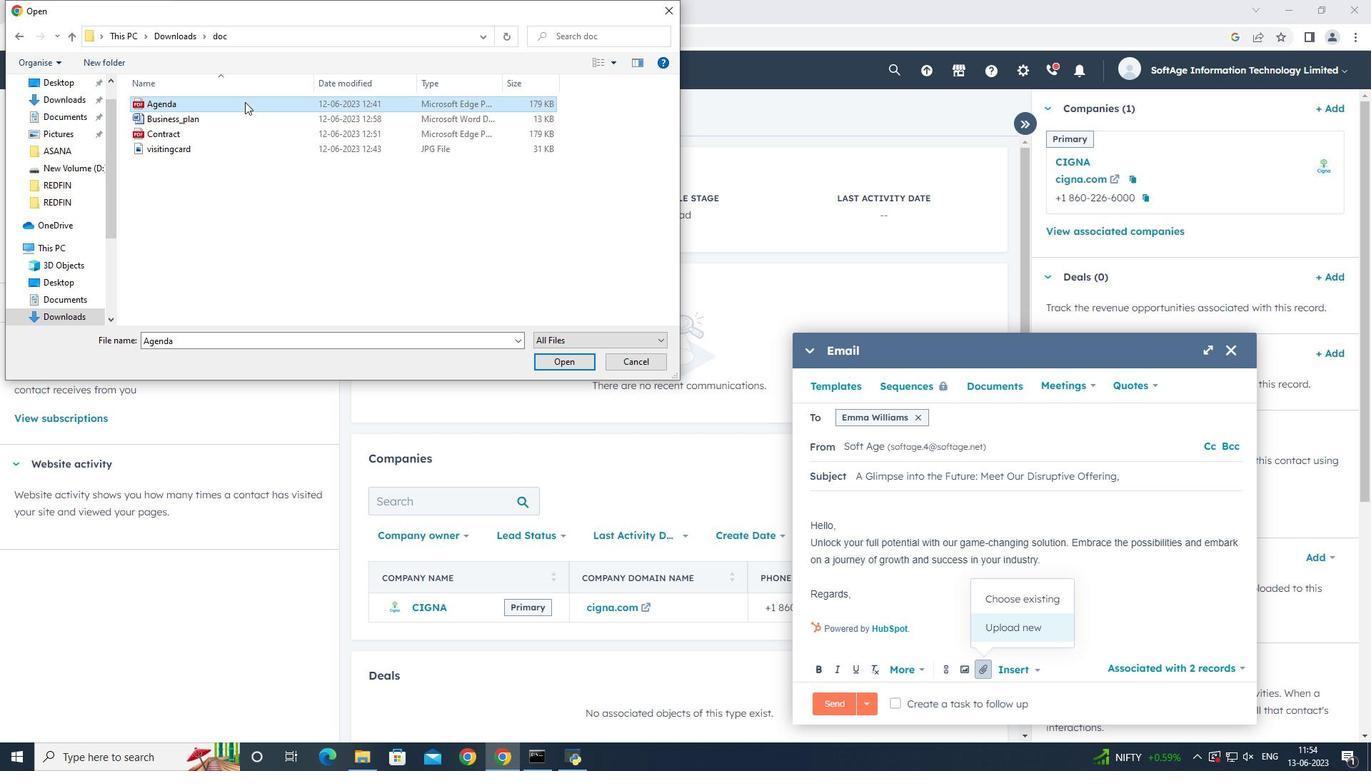 
Action: Mouse pressed left at (245, 102)
Screenshot: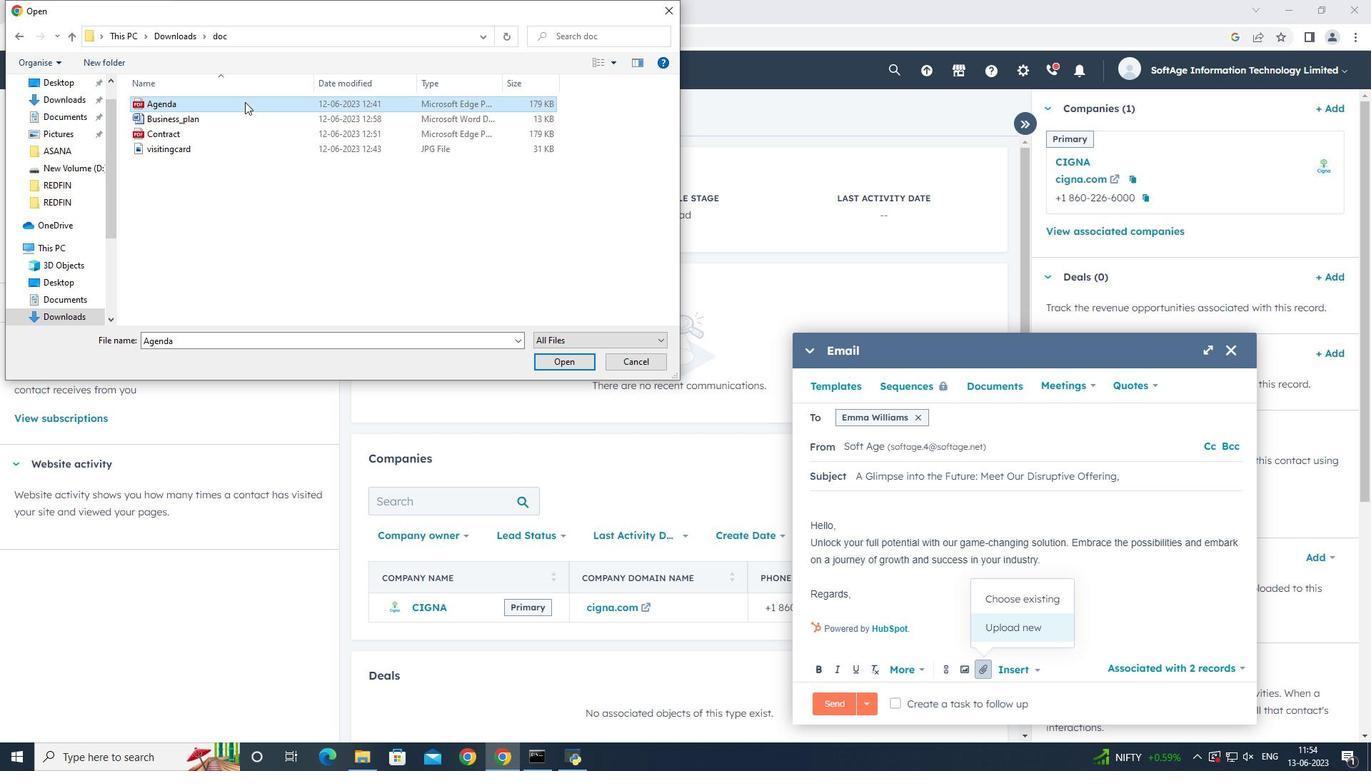 
Action: Mouse moved to (965, 630)
Screenshot: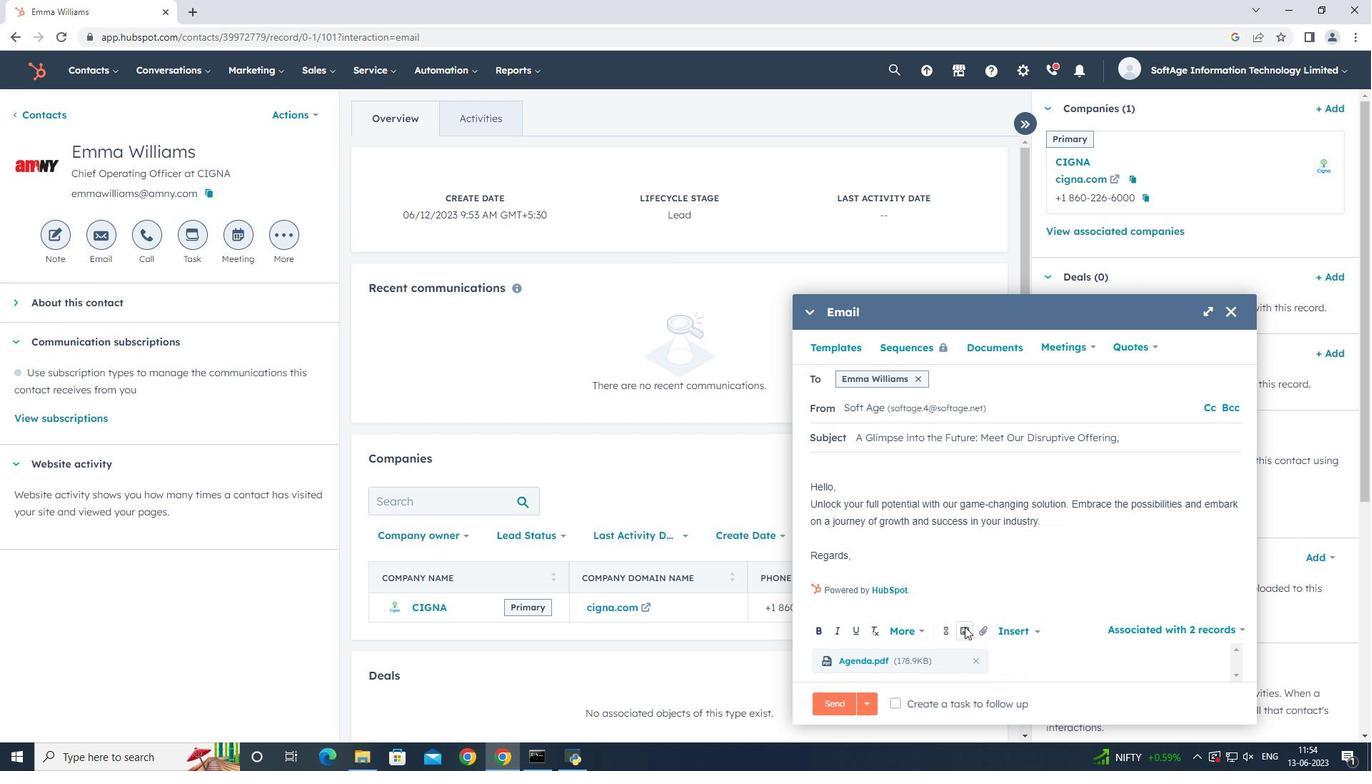 
Action: Mouse pressed left at (965, 630)
Screenshot: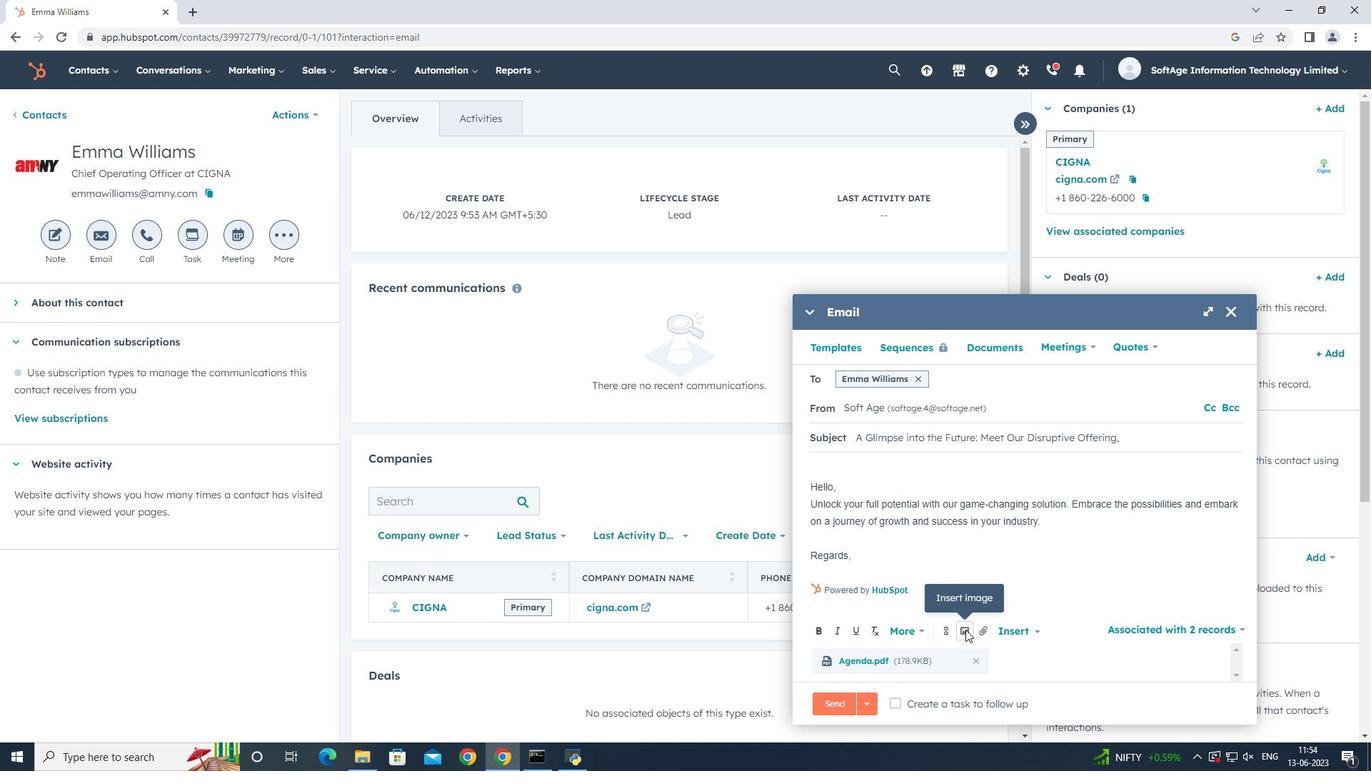 
Action: Mouse moved to (970, 590)
Screenshot: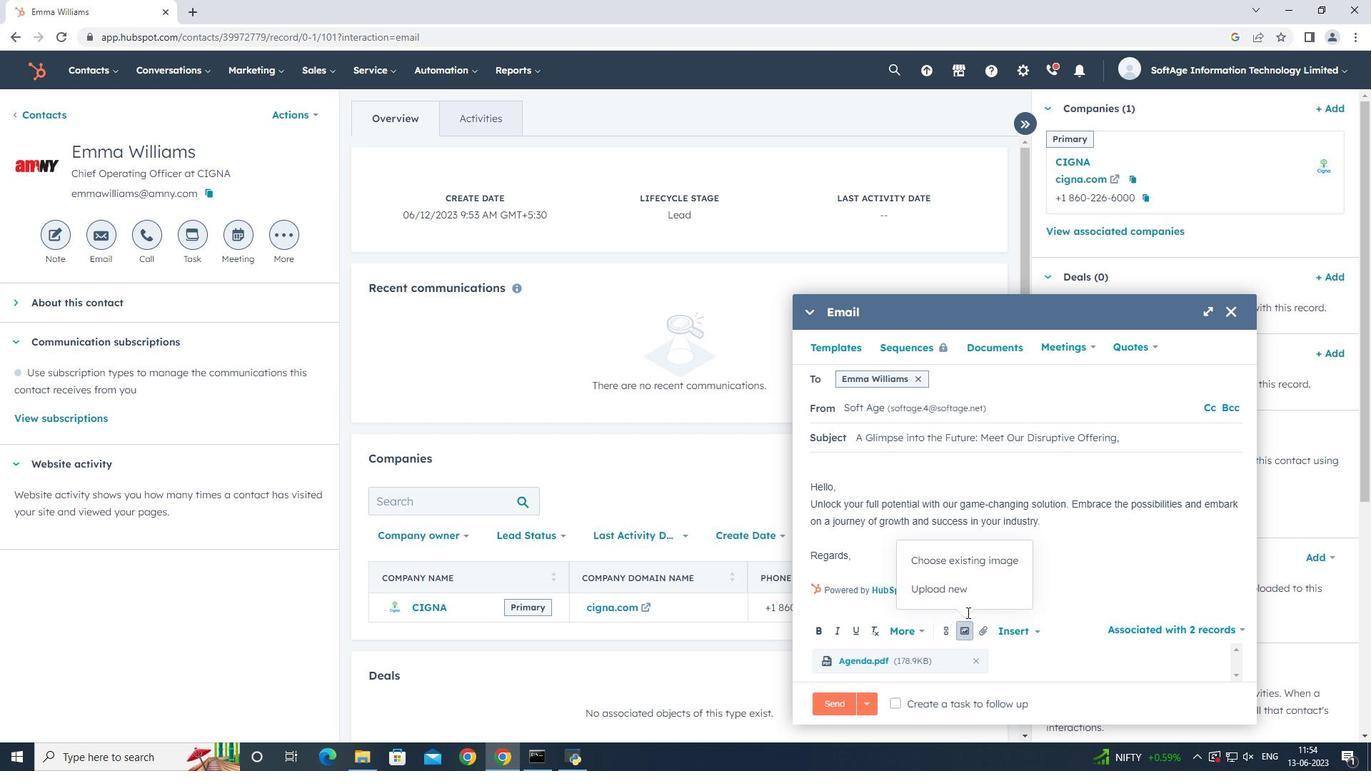 
Action: Mouse pressed left at (970, 590)
Screenshot: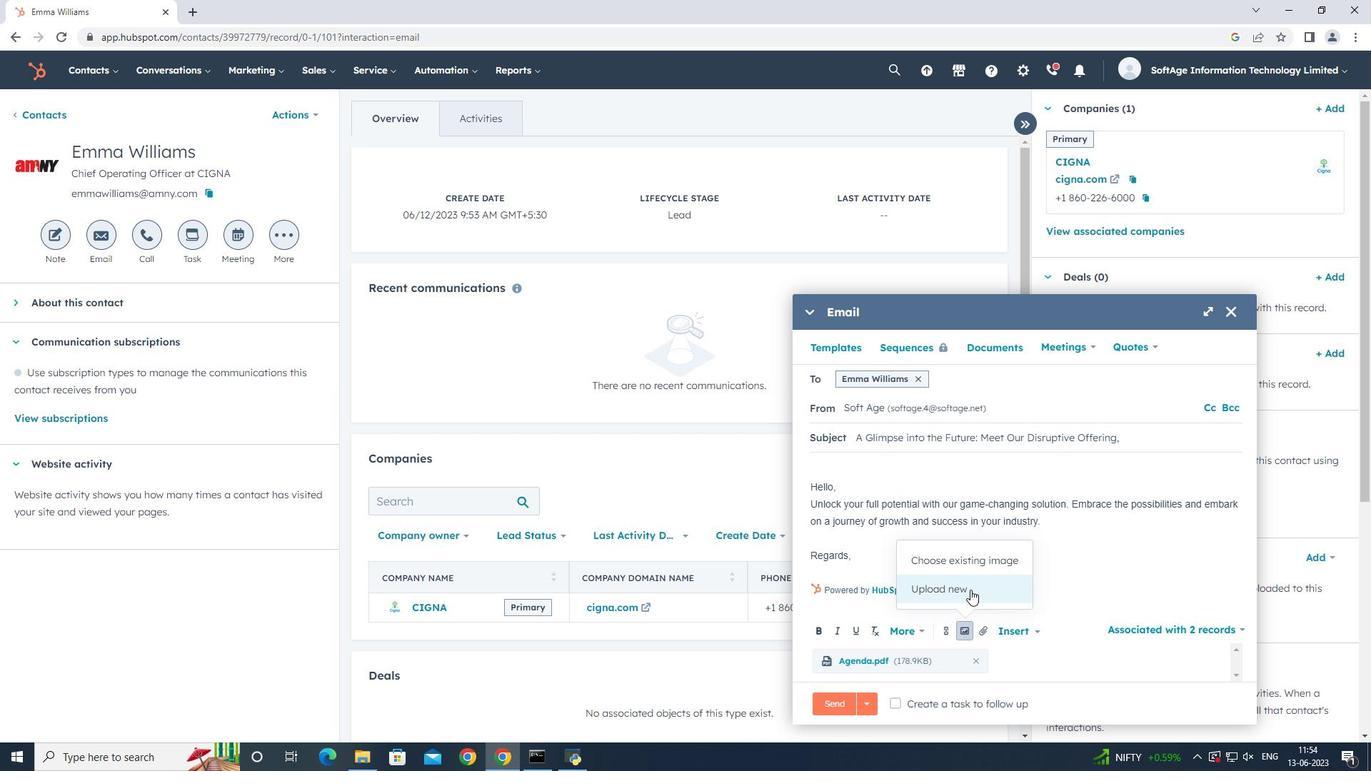 
Action: Mouse moved to (172, 147)
Screenshot: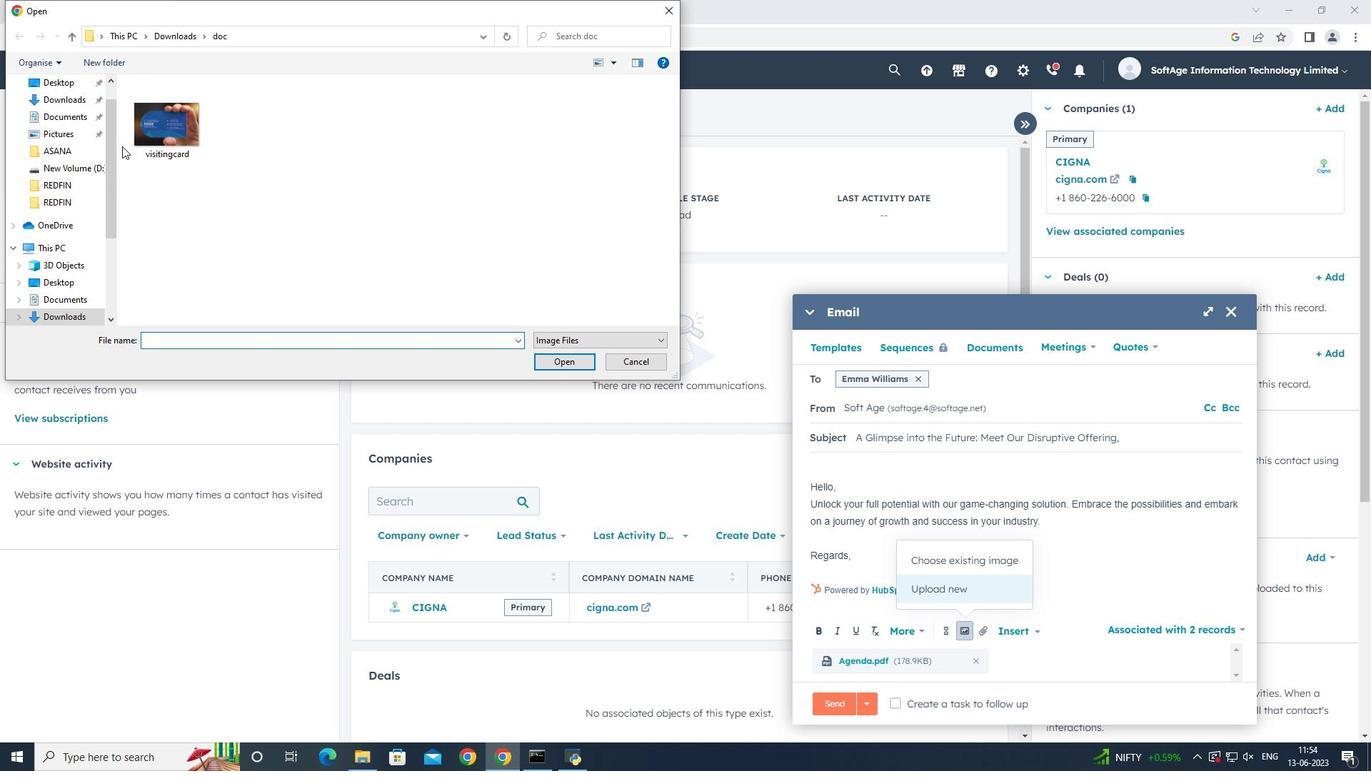 
Action: Mouse pressed left at (172, 147)
Screenshot: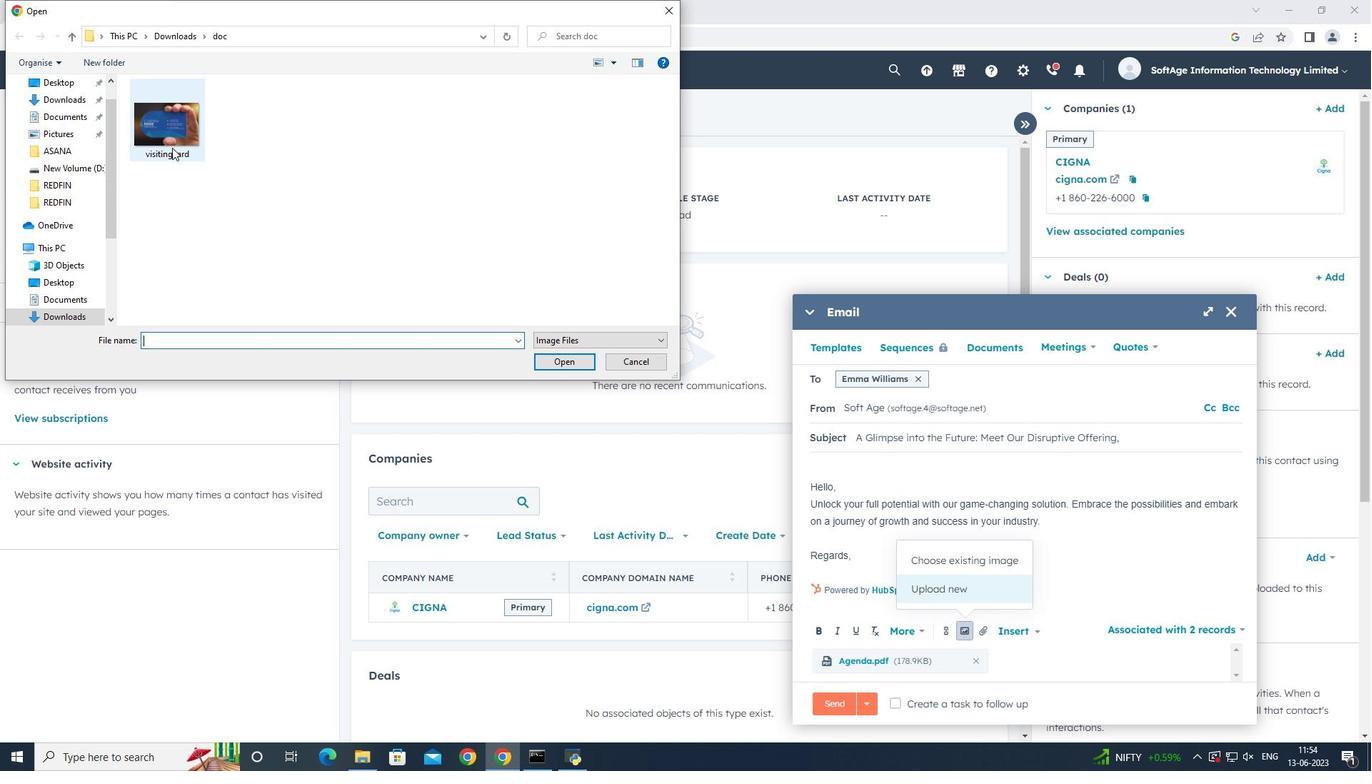
Action: Mouse pressed left at (172, 147)
Screenshot: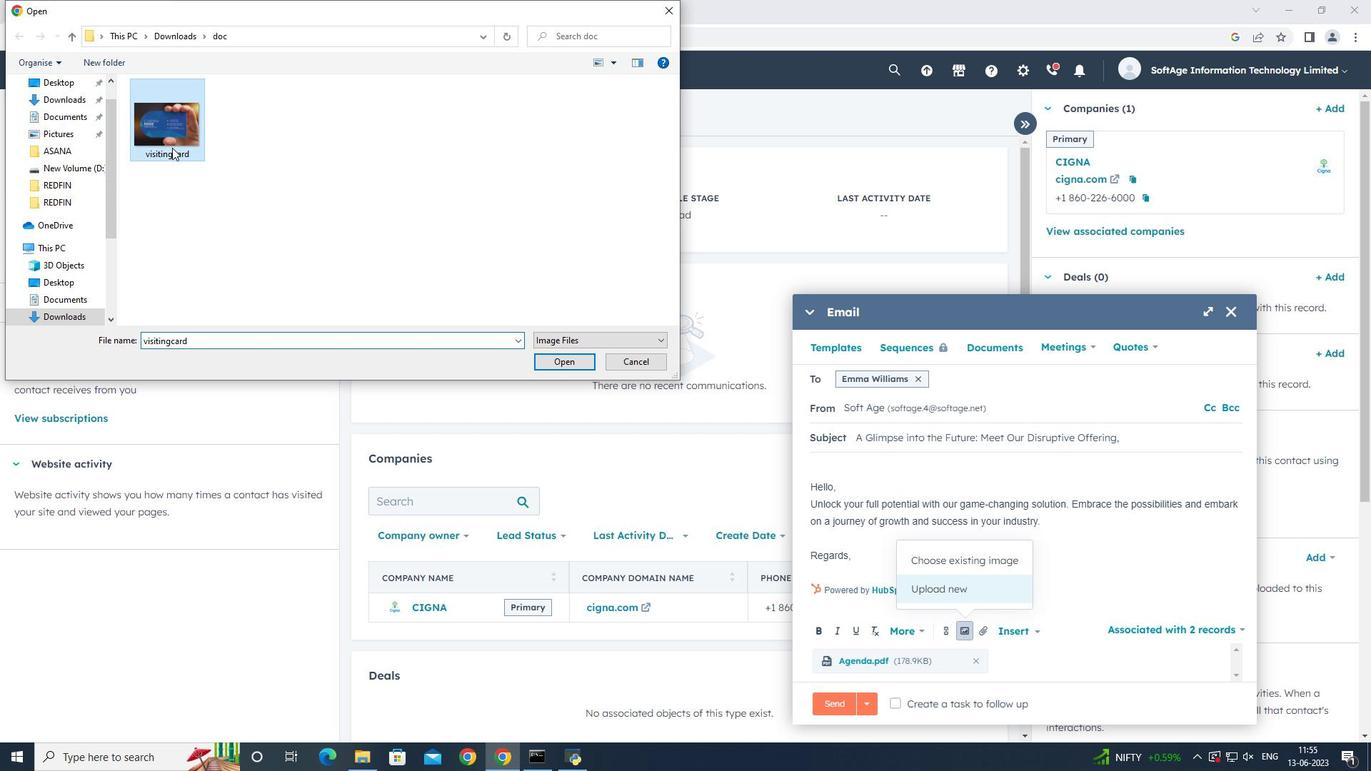 
Action: Mouse moved to (859, 389)
Screenshot: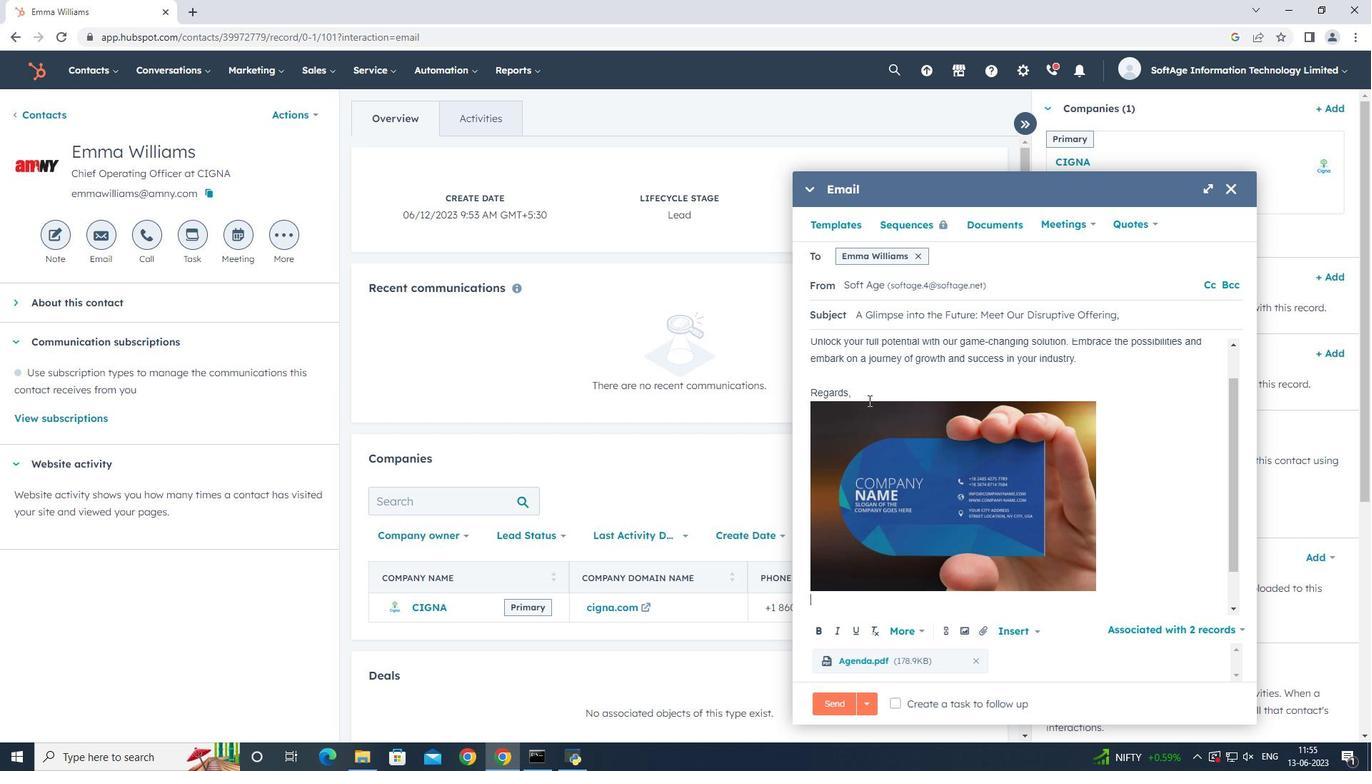 
Action: Mouse pressed left at (859, 389)
Screenshot: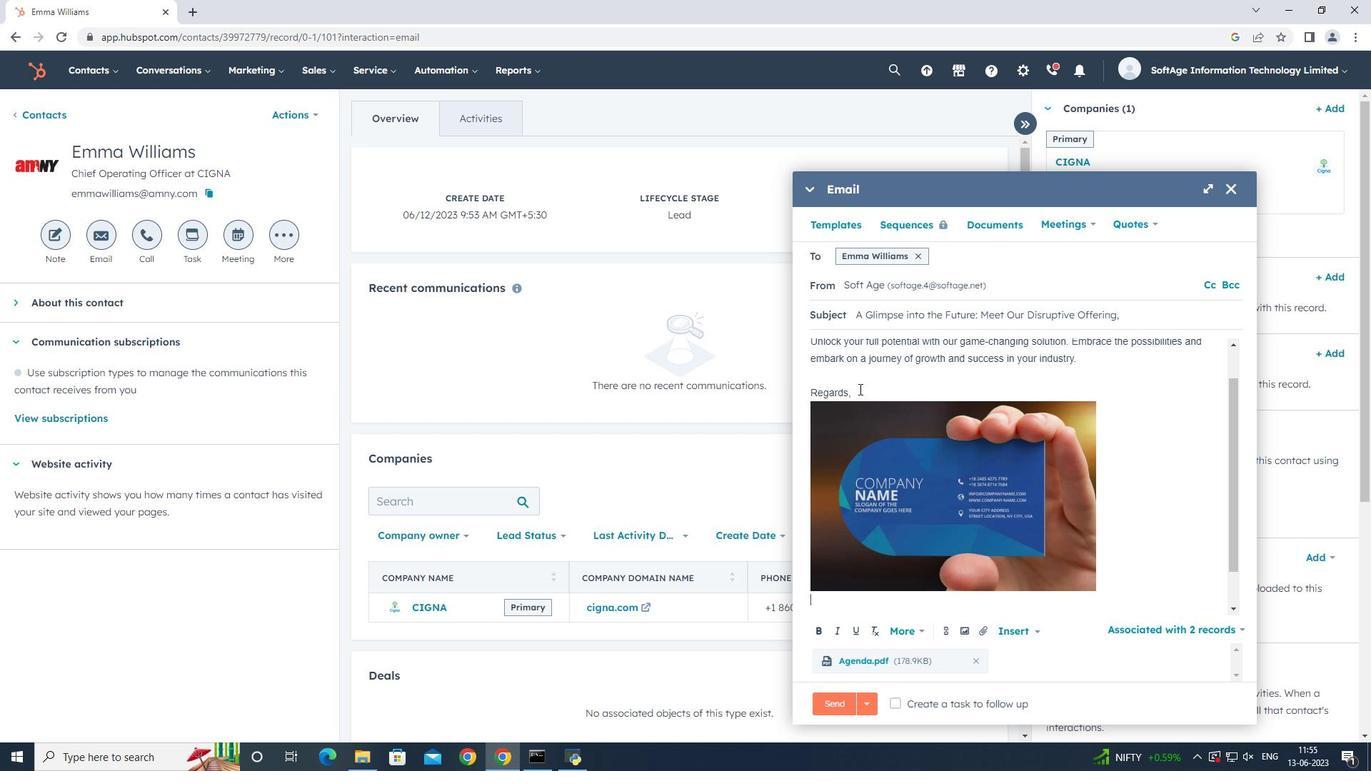 
Action: Key pressed <Key.enter>
Screenshot: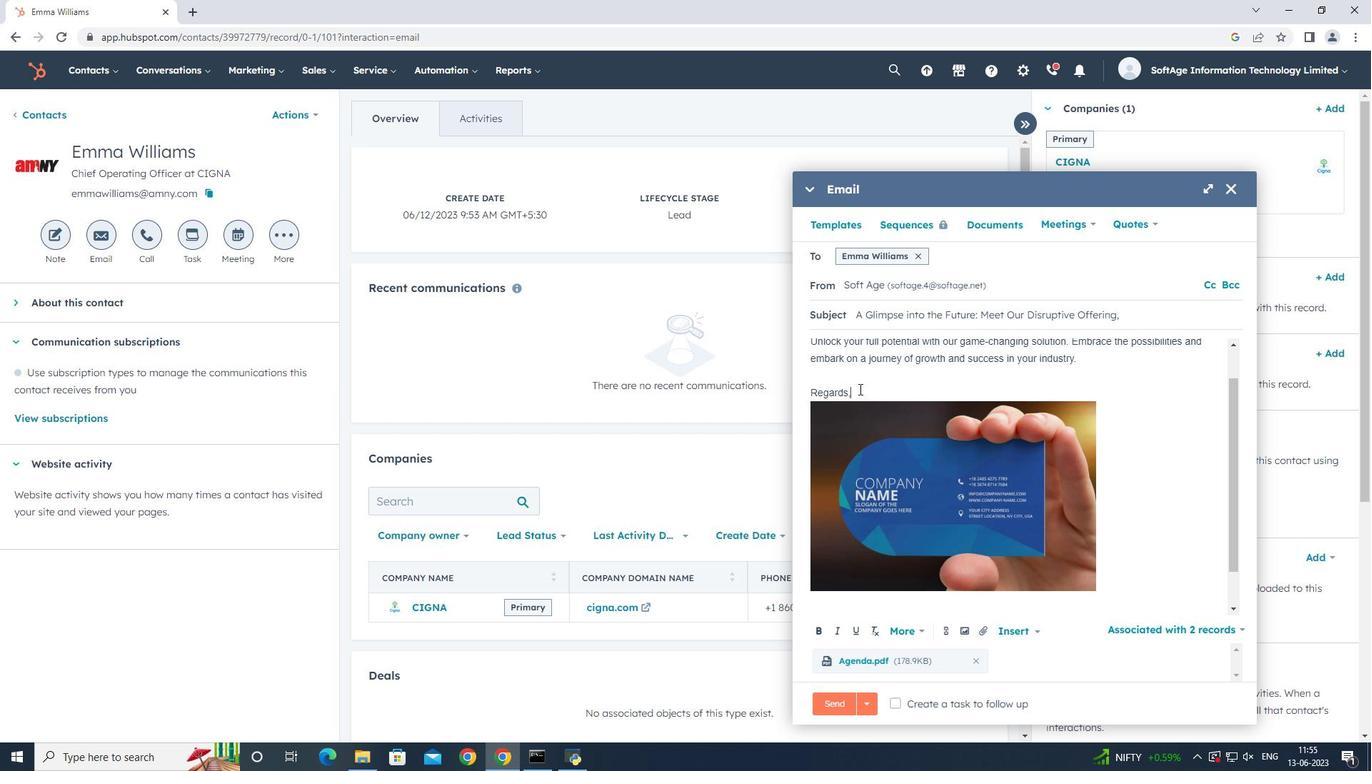 
Action: Mouse moved to (870, 400)
Screenshot: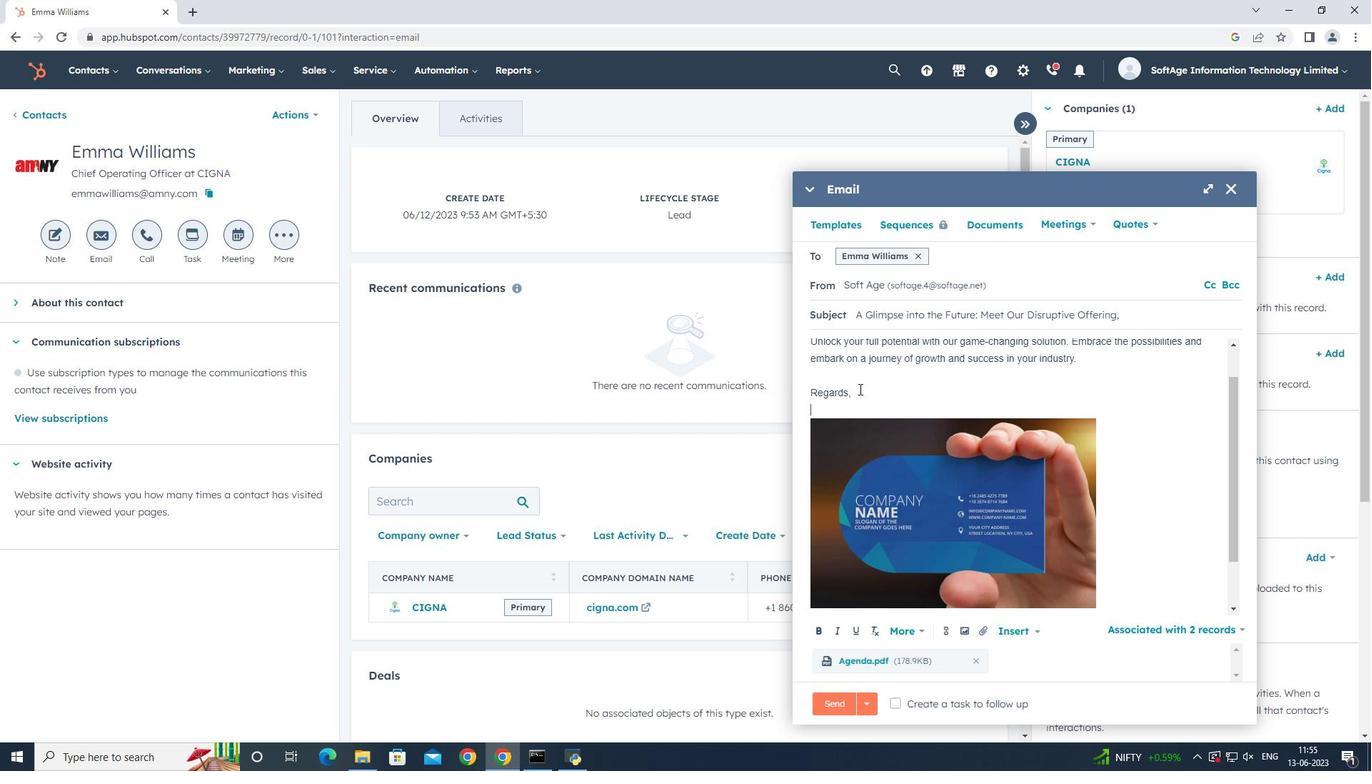 
Action: Key pressed www.<Key.backspace><Key.backspace><Key.backspace><Key.backspace><Key.shift><Key.shift><Key.shift><Key.shift><Key.shift><Key.shift><Key.shift>Instagram<Key.space>
Screenshot: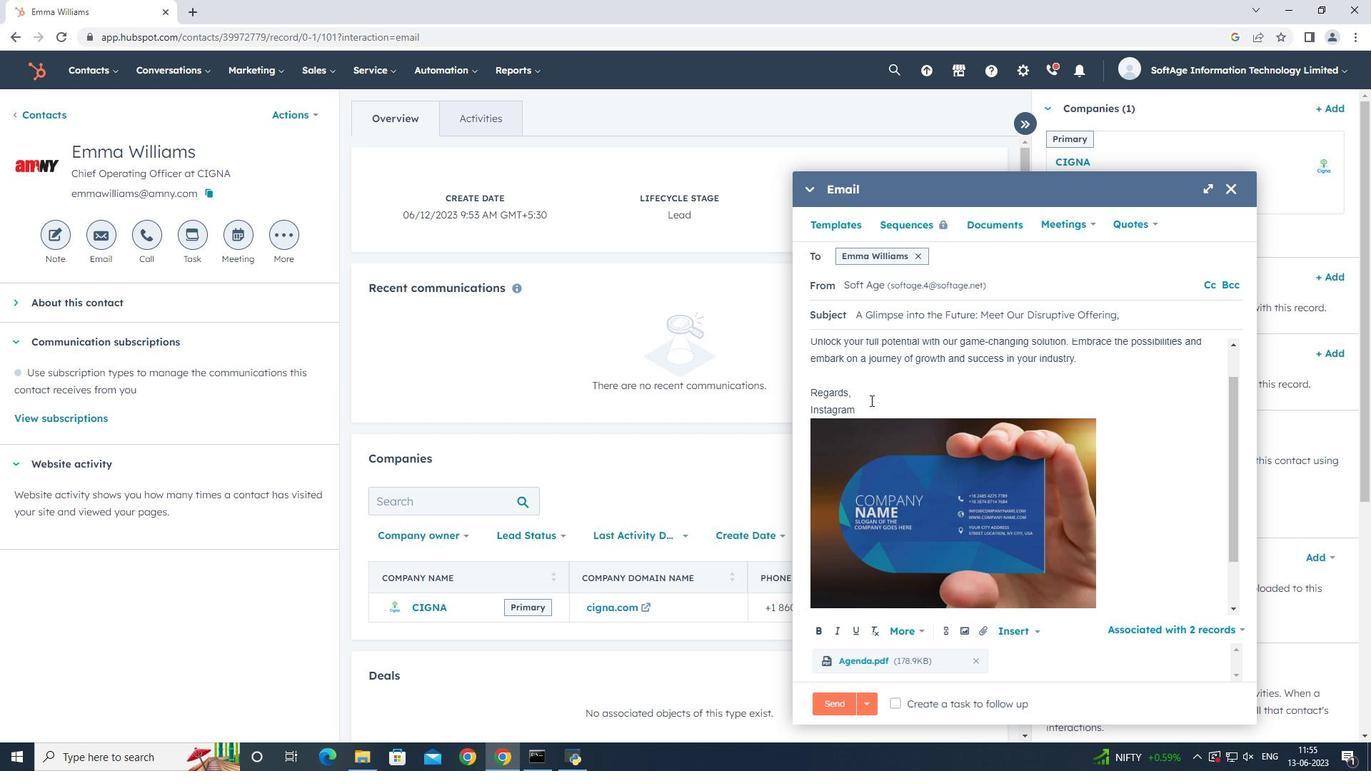 
Action: Mouse moved to (870, 401)
Screenshot: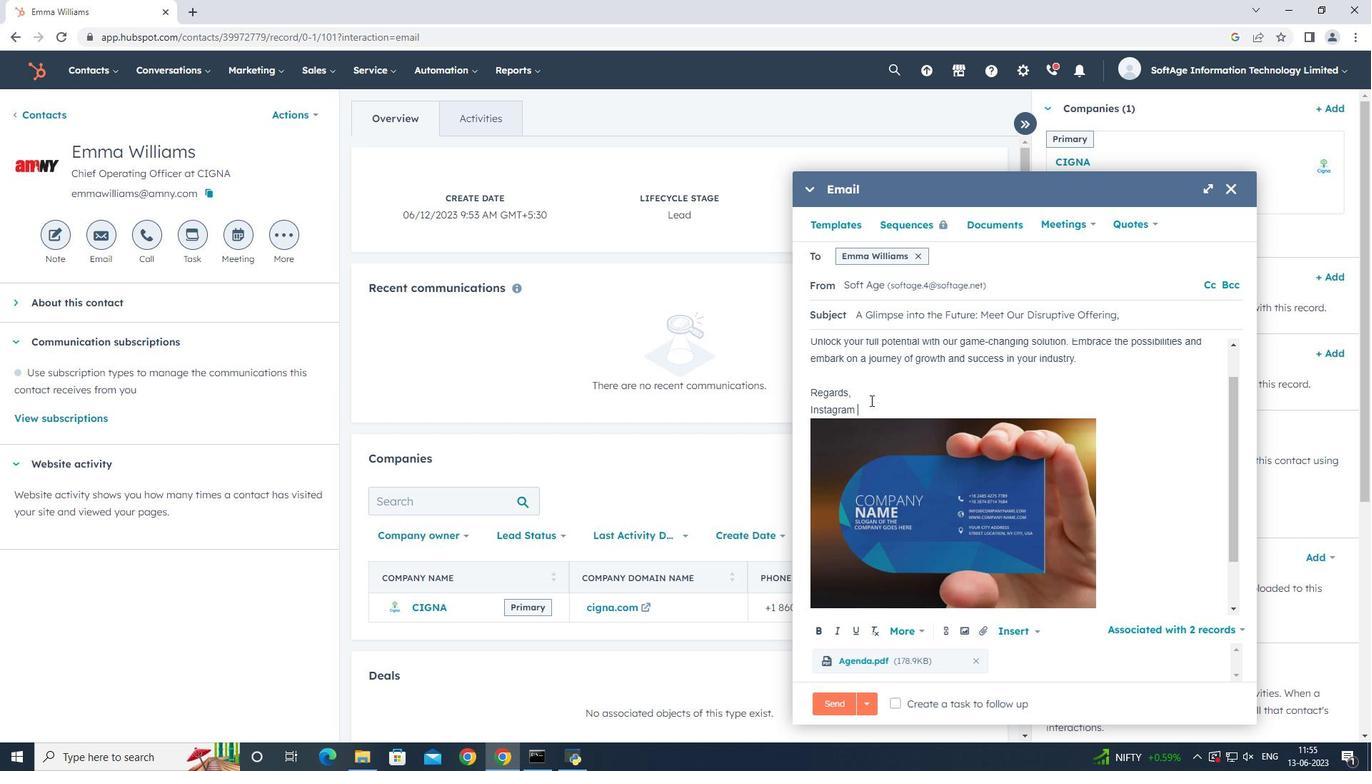 
Action: Key pressed <Key.backspace>
Screenshot: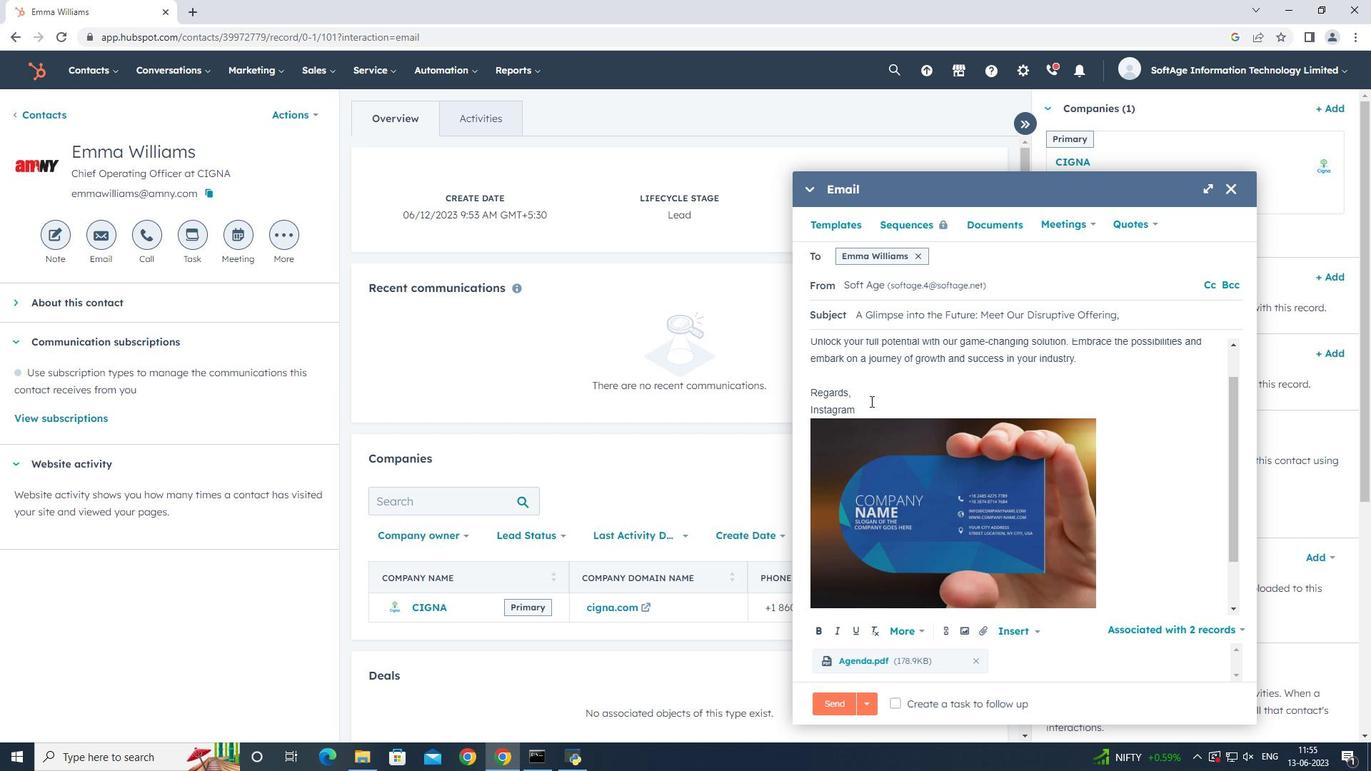 
Action: Mouse moved to (949, 633)
Screenshot: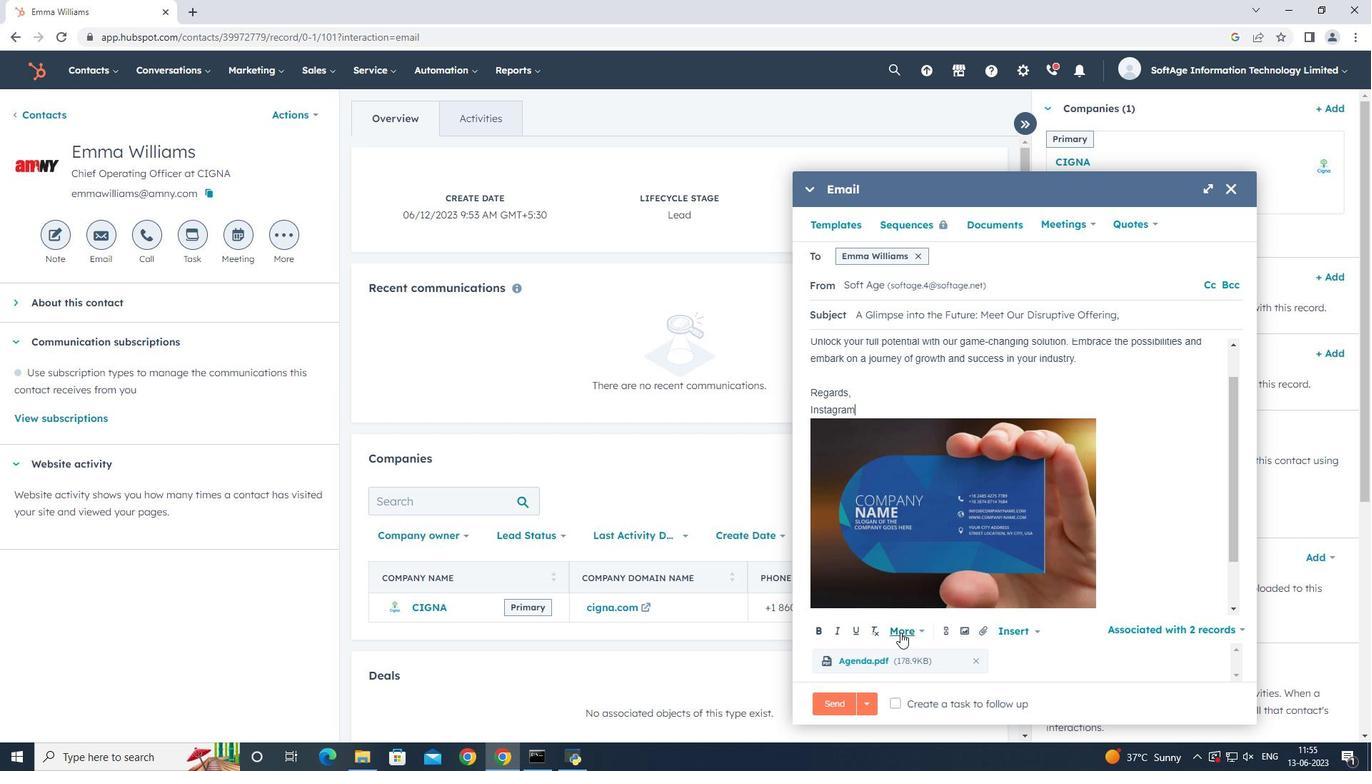 
Action: Mouse pressed left at (949, 633)
Screenshot: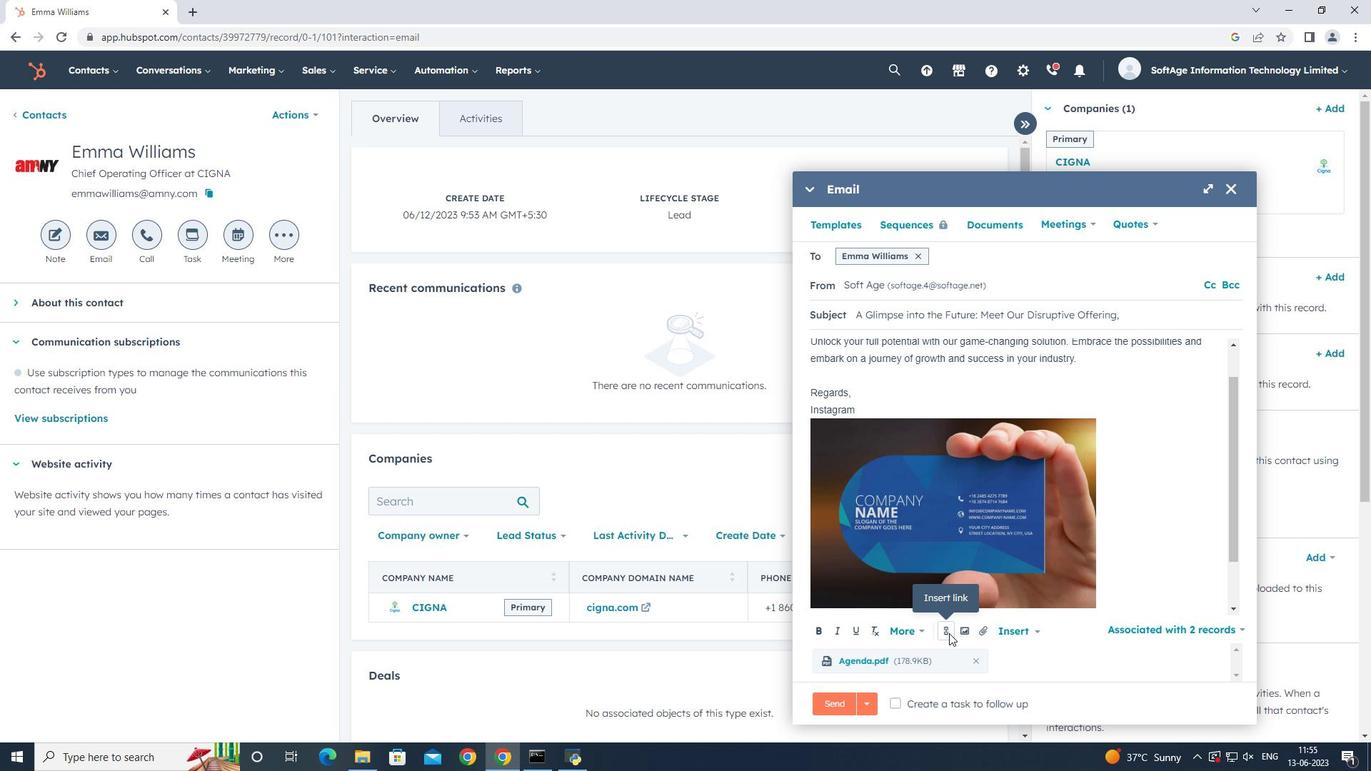 
Action: Mouse moved to (1015, 530)
Screenshot: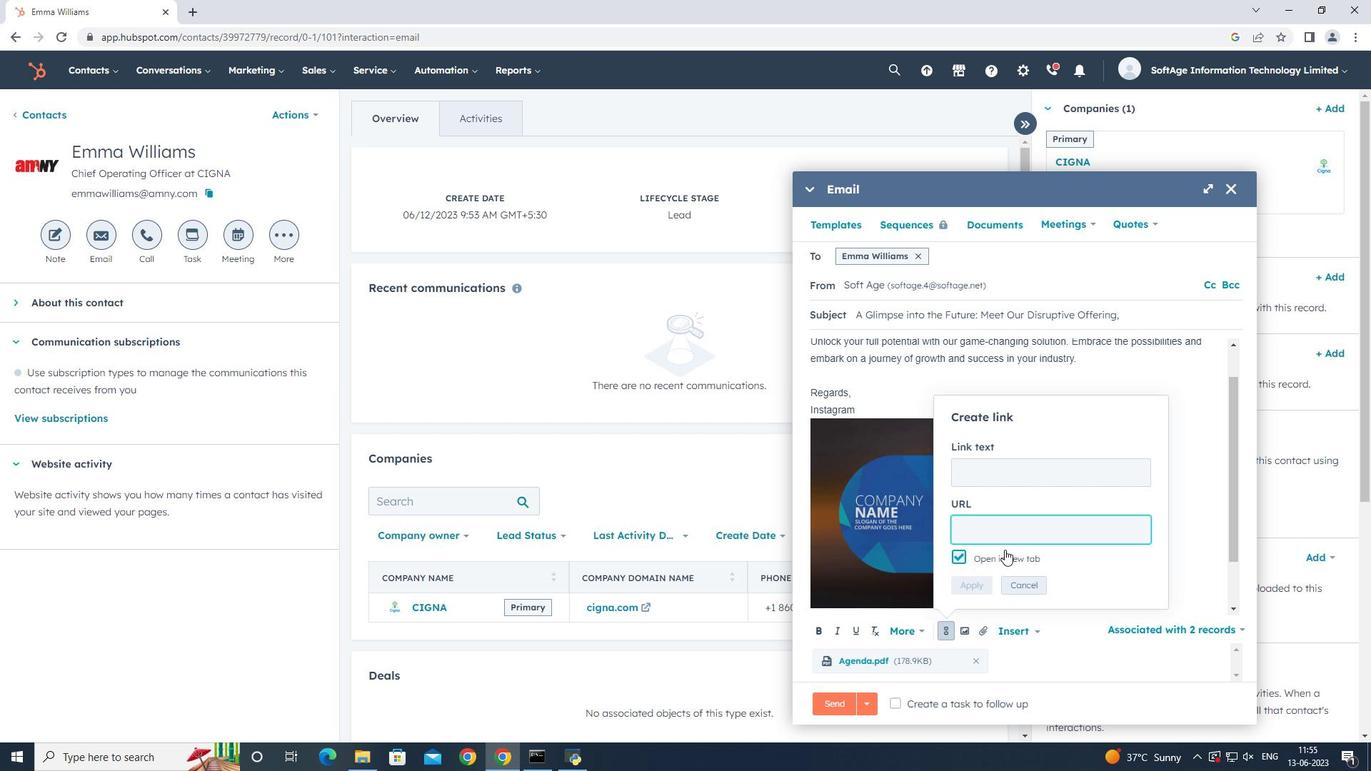 
Action: Key pressed www.instagram.com
Screenshot: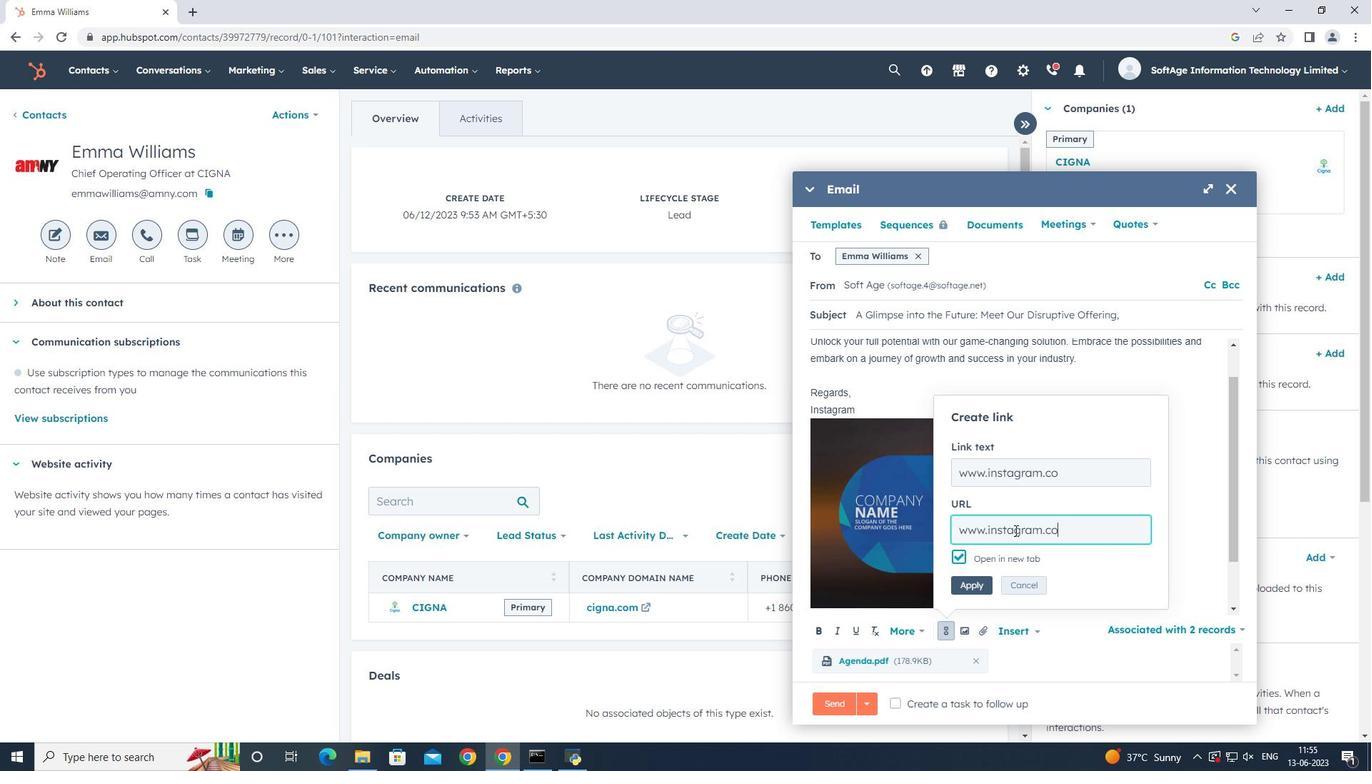 
Action: Mouse moved to (977, 585)
Screenshot: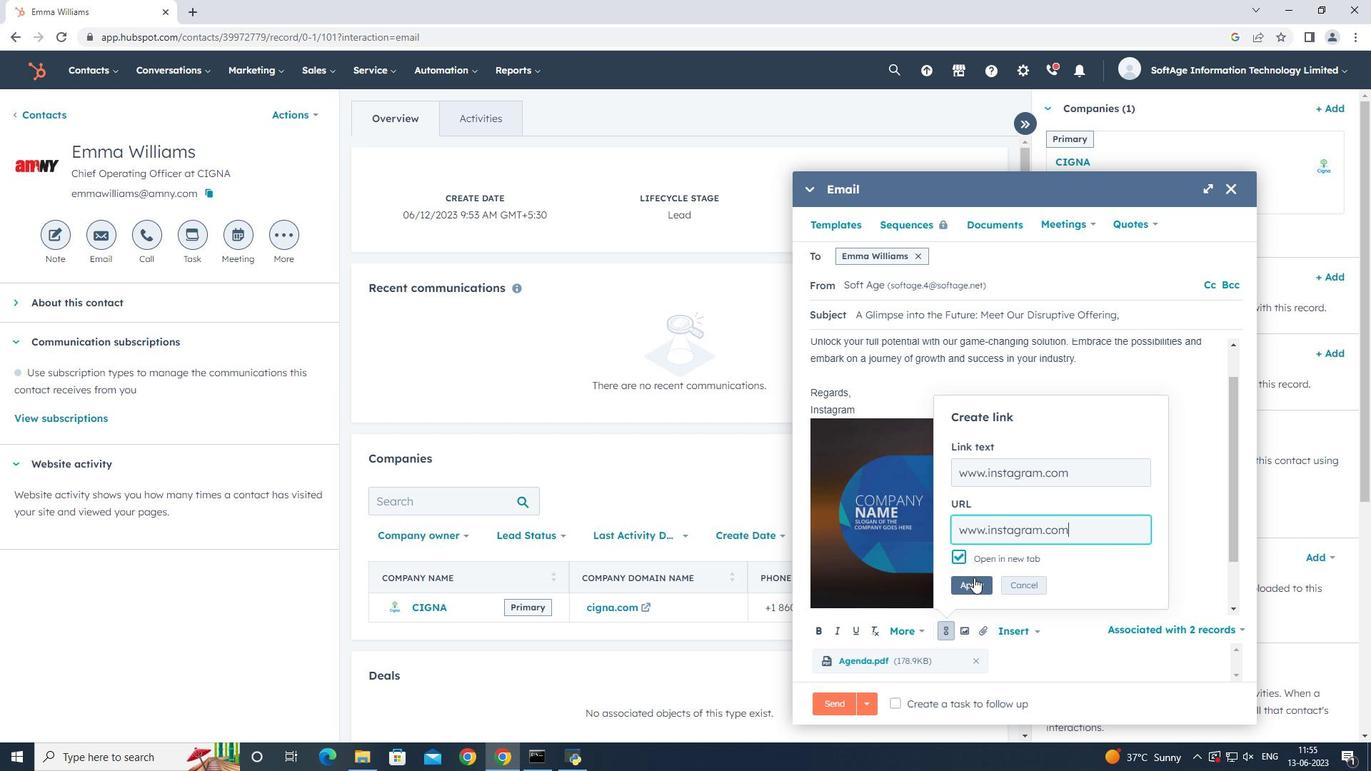 
Action: Mouse pressed left at (977, 585)
Screenshot: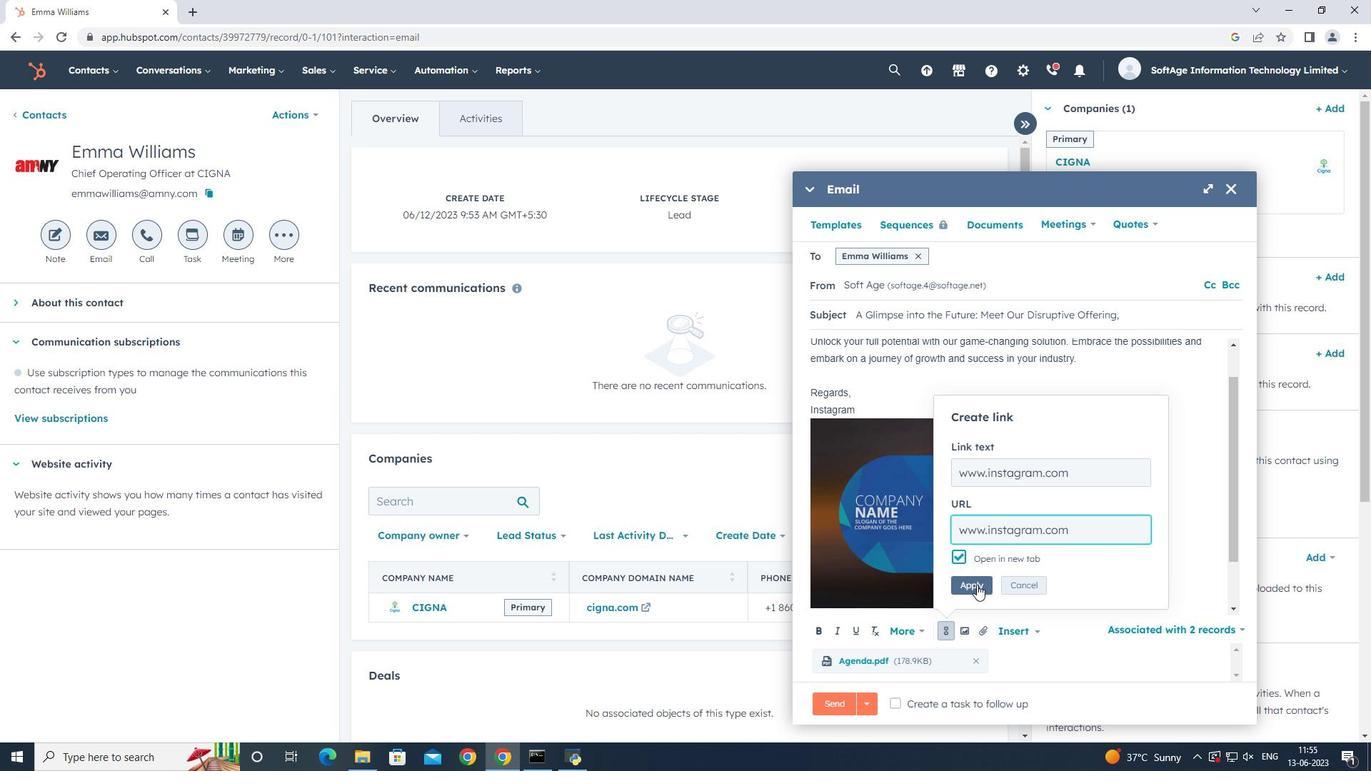 
Action: Mouse moved to (895, 707)
Screenshot: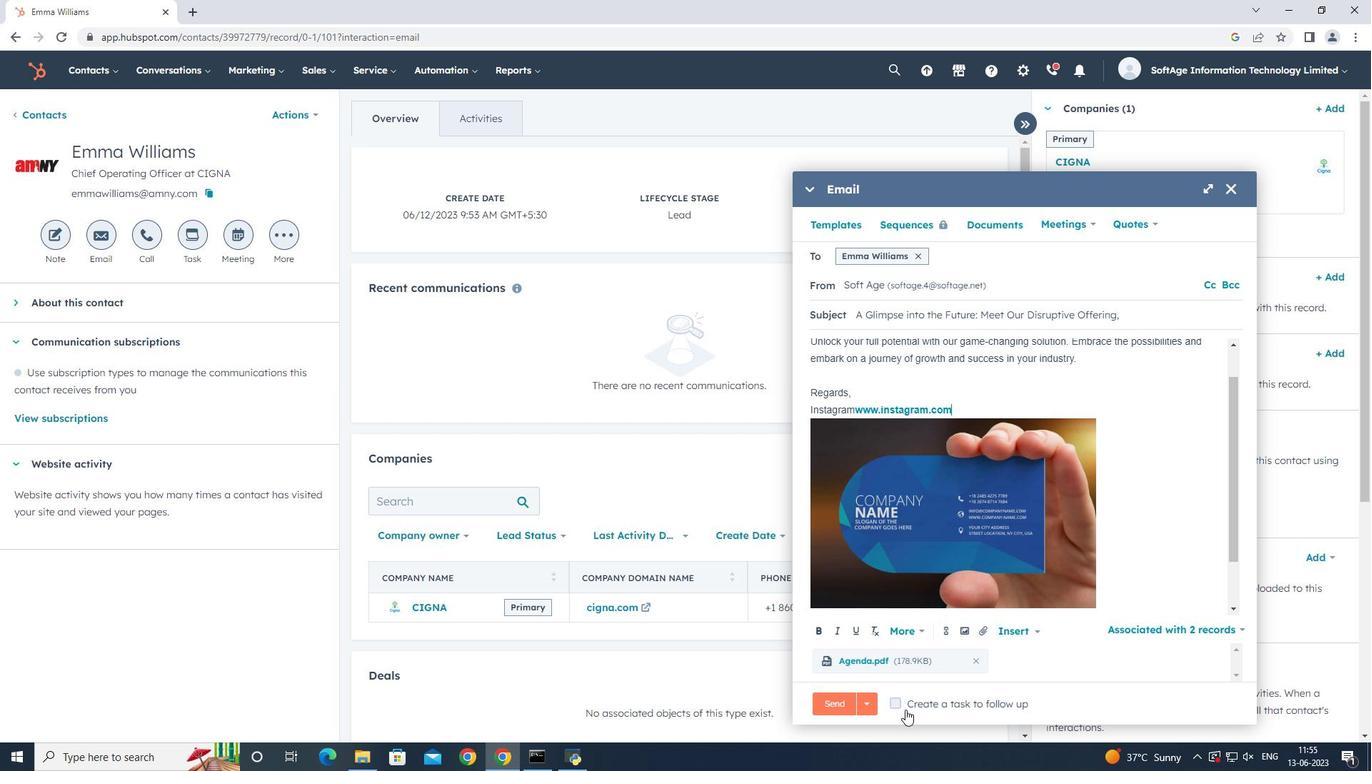 
Action: Mouse pressed left at (895, 707)
Screenshot: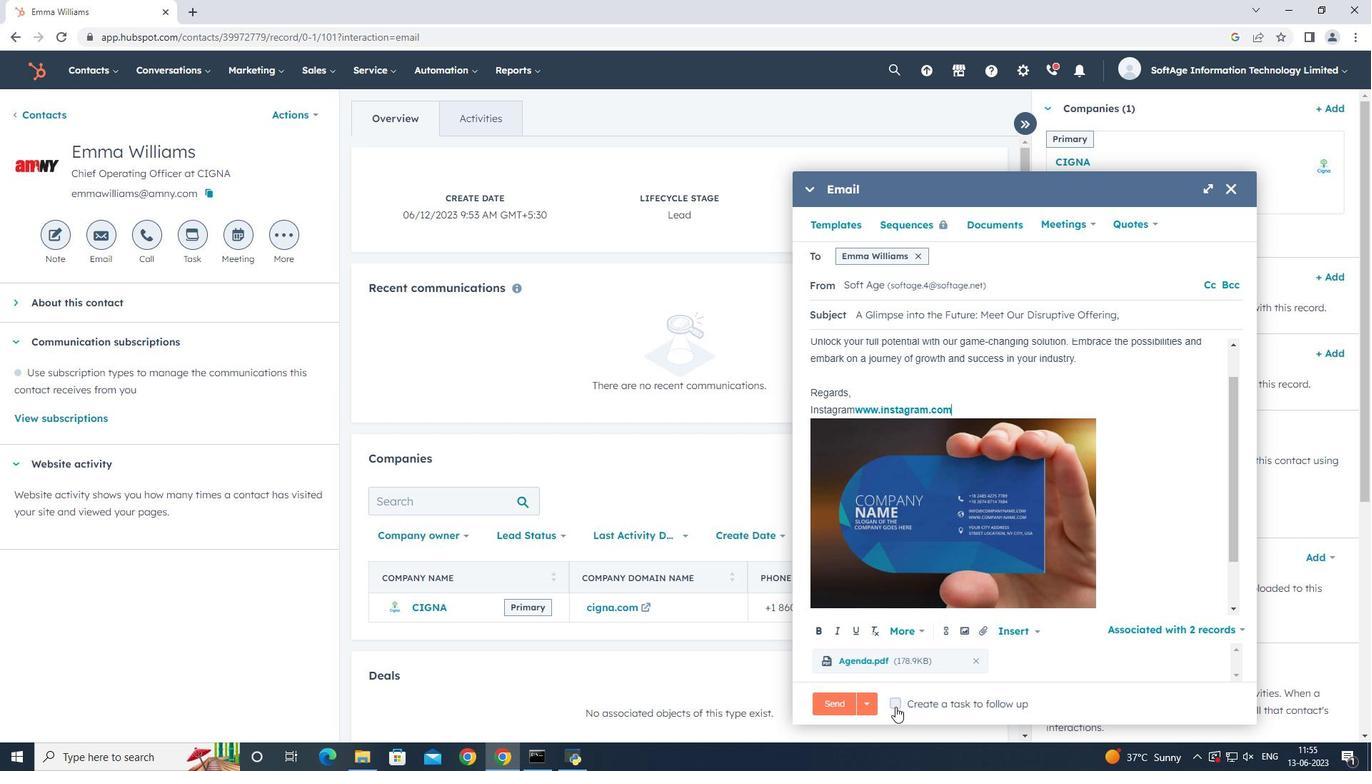 
Action: Mouse moved to (1174, 704)
Screenshot: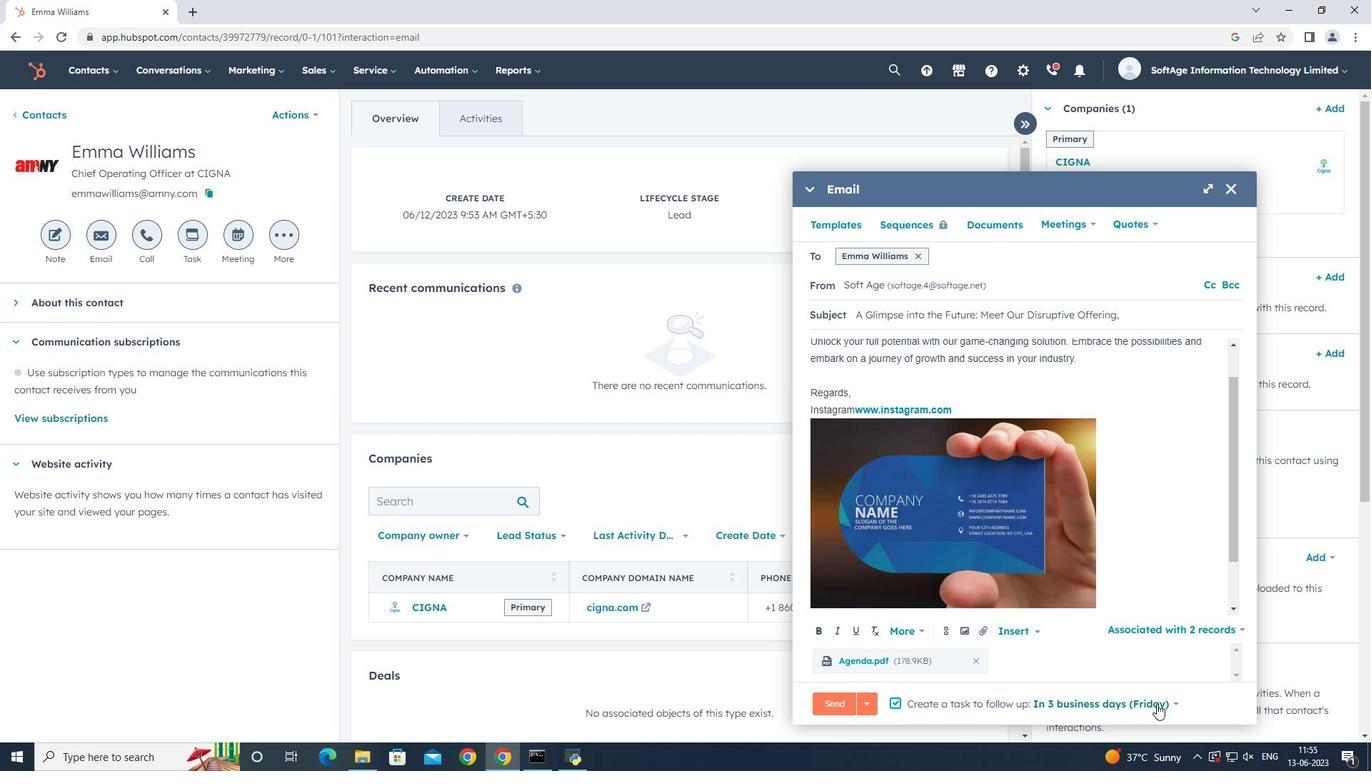 
Action: Mouse pressed left at (1174, 704)
Screenshot: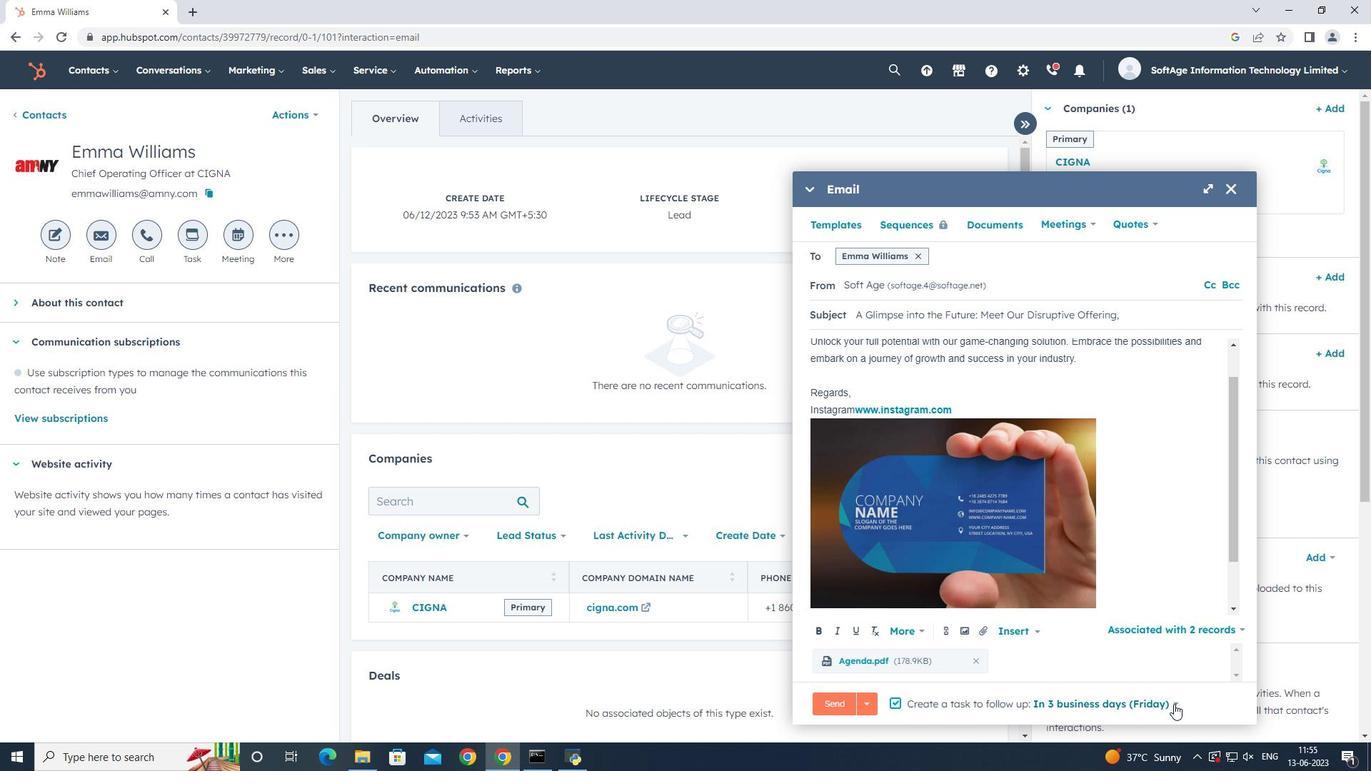 
Action: Mouse moved to (1134, 597)
Screenshot: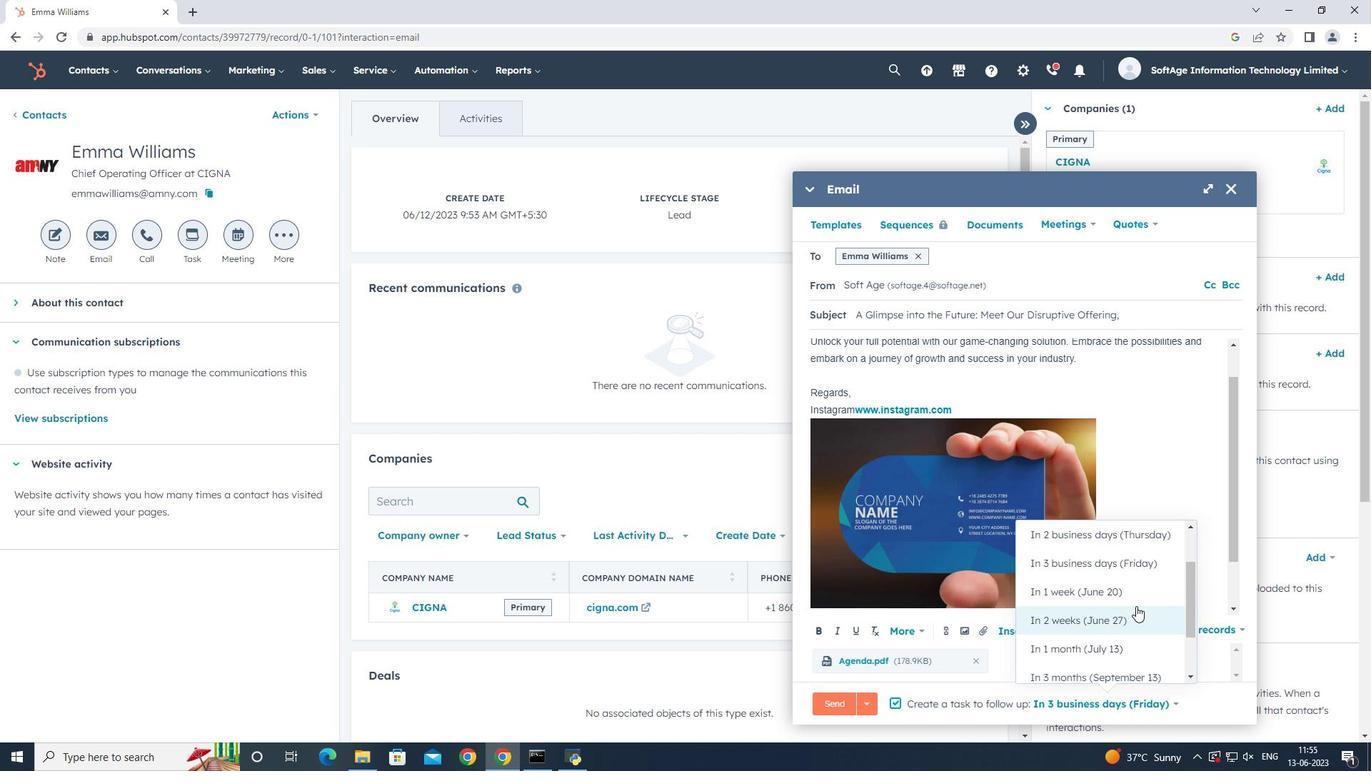 
Action: Mouse pressed left at (1134, 597)
Screenshot: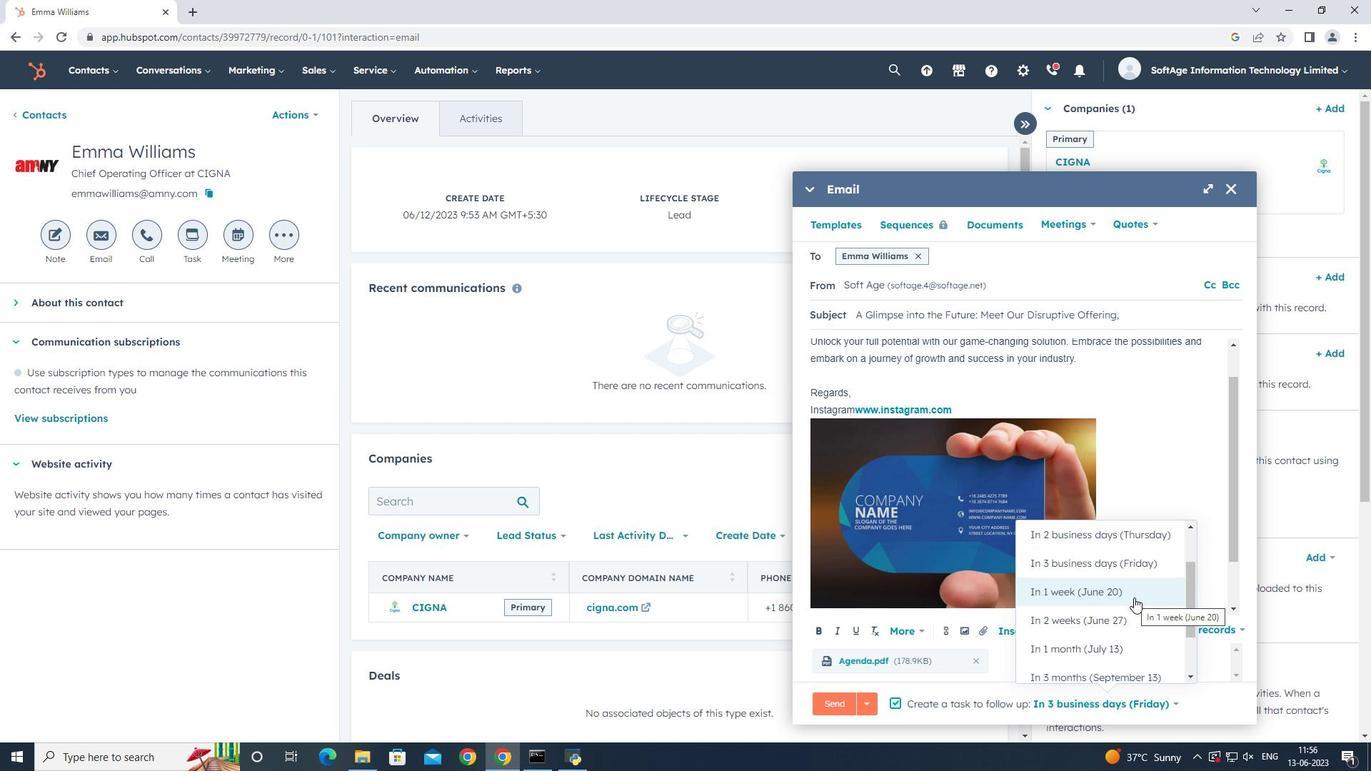 
Action: Mouse moved to (831, 700)
Screenshot: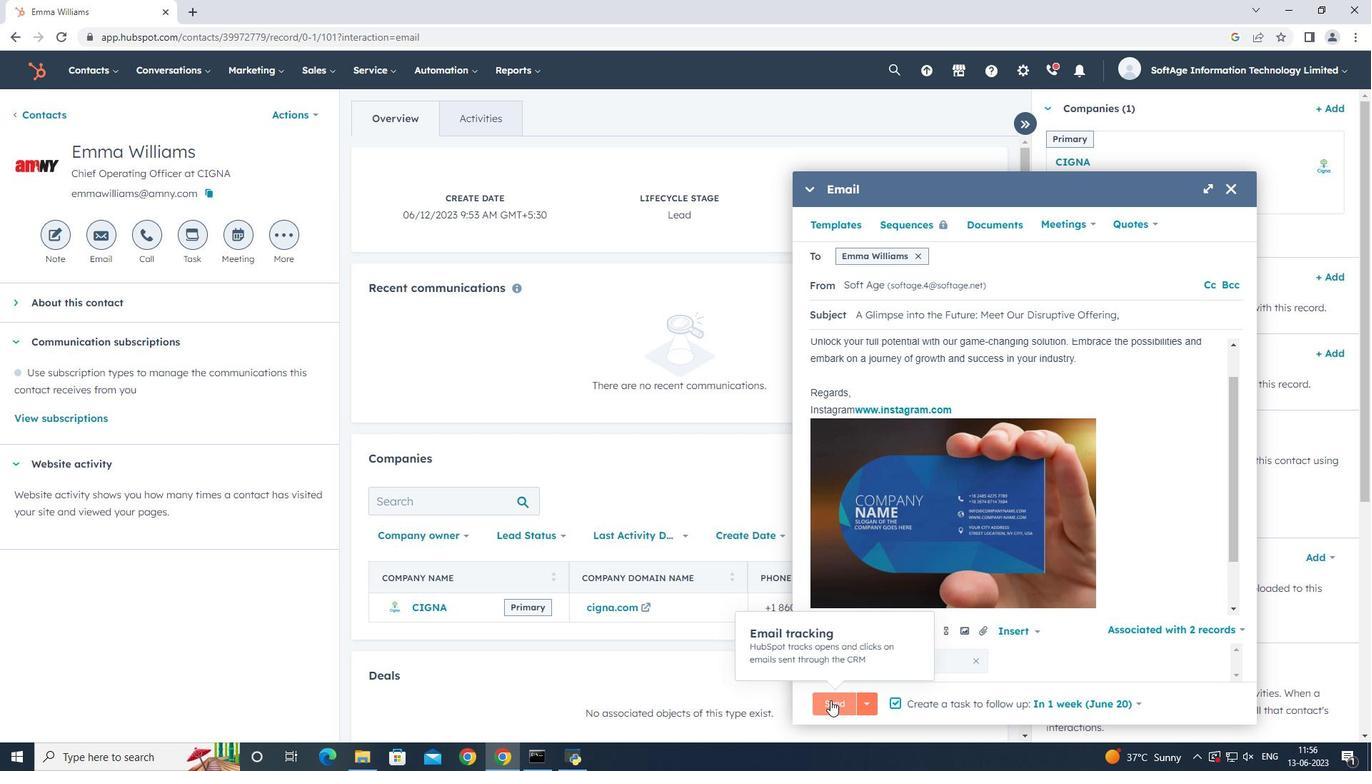 
Action: Mouse pressed left at (831, 700)
Screenshot: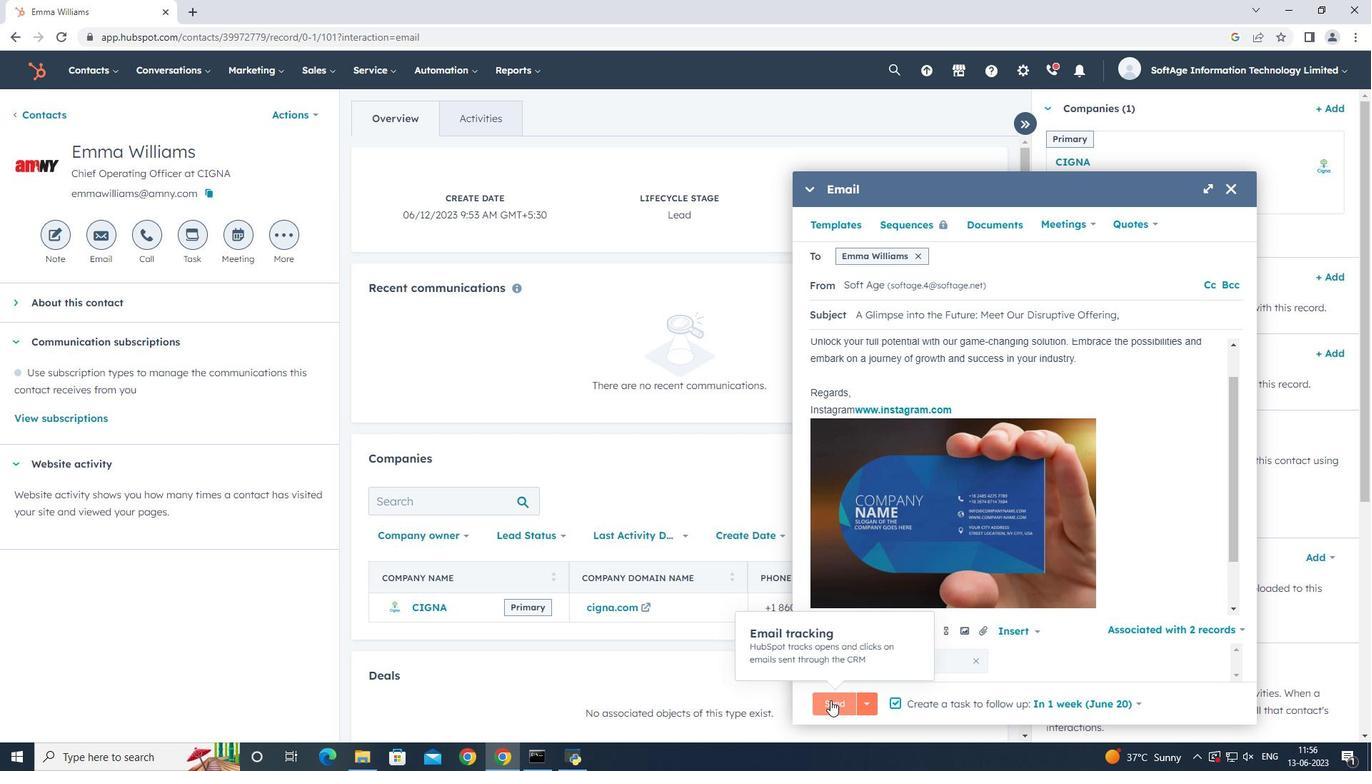 
Action: Mouse moved to (659, 302)
Screenshot: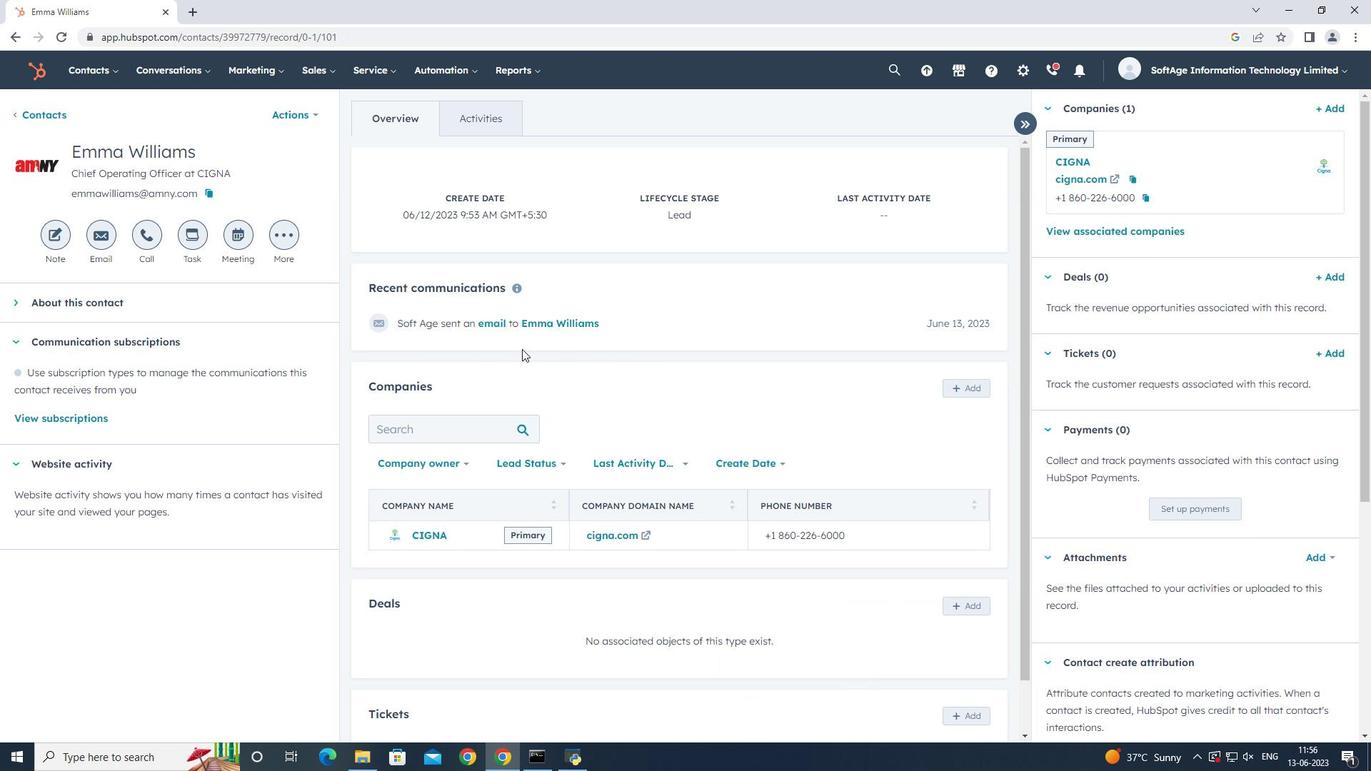 
